 Task: Find connections with filter location Sarishābāri with filter topic #Managementwith filter profile language English with filter current company GeeksGod with filter school Sydenham Institute of Management Studies, Research and Entrepreneurship Education with filter industry IT Services and IT Consulting with filter service category Growth Marketing with filter keywords title Pharmacist
Action: Mouse moved to (627, 116)
Screenshot: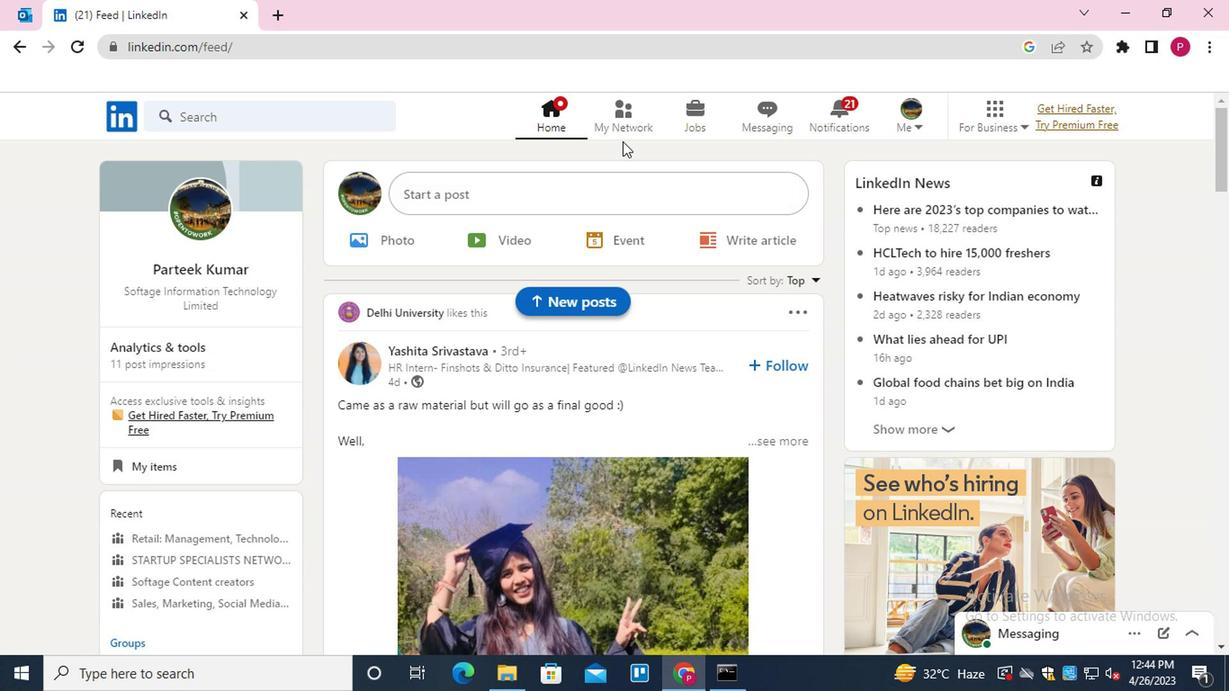 
Action: Mouse pressed left at (627, 116)
Screenshot: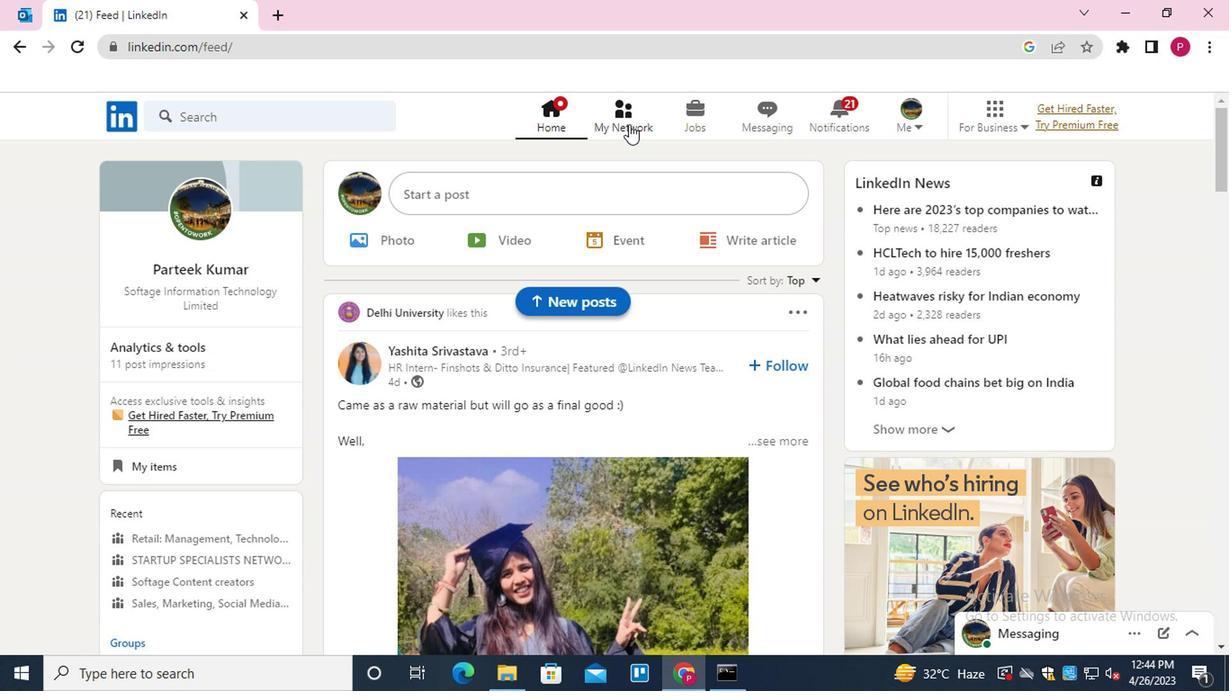 
Action: Mouse moved to (256, 221)
Screenshot: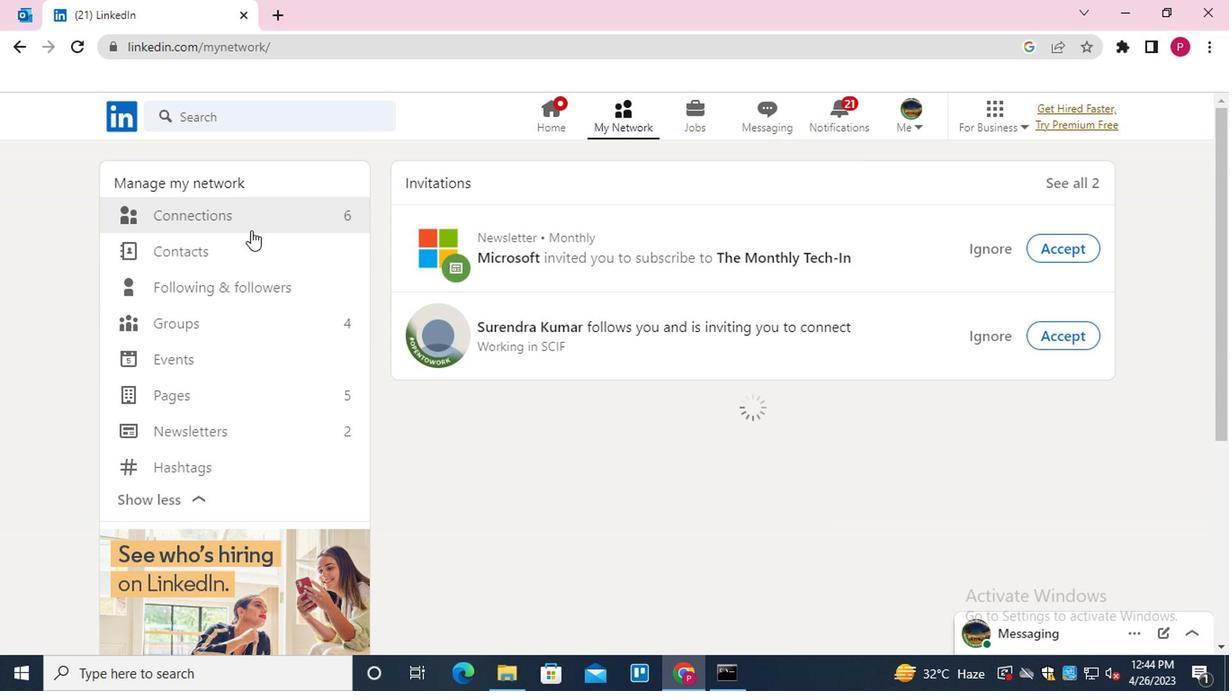 
Action: Mouse pressed left at (256, 221)
Screenshot: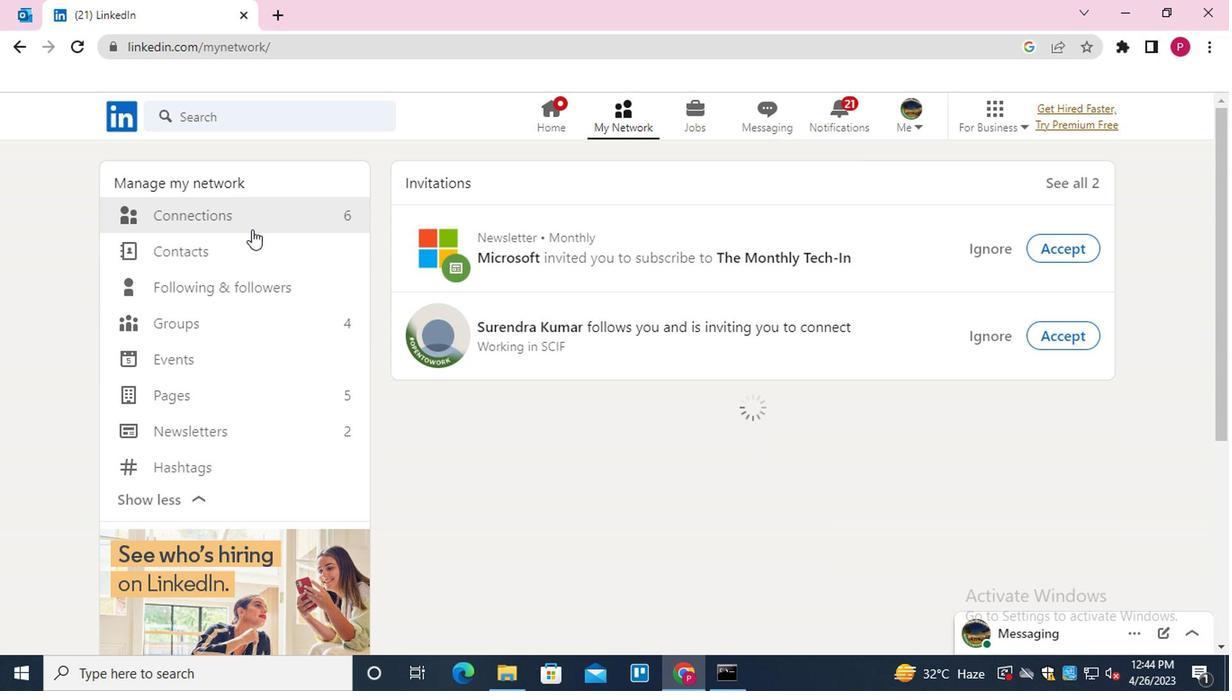 
Action: Mouse moved to (722, 215)
Screenshot: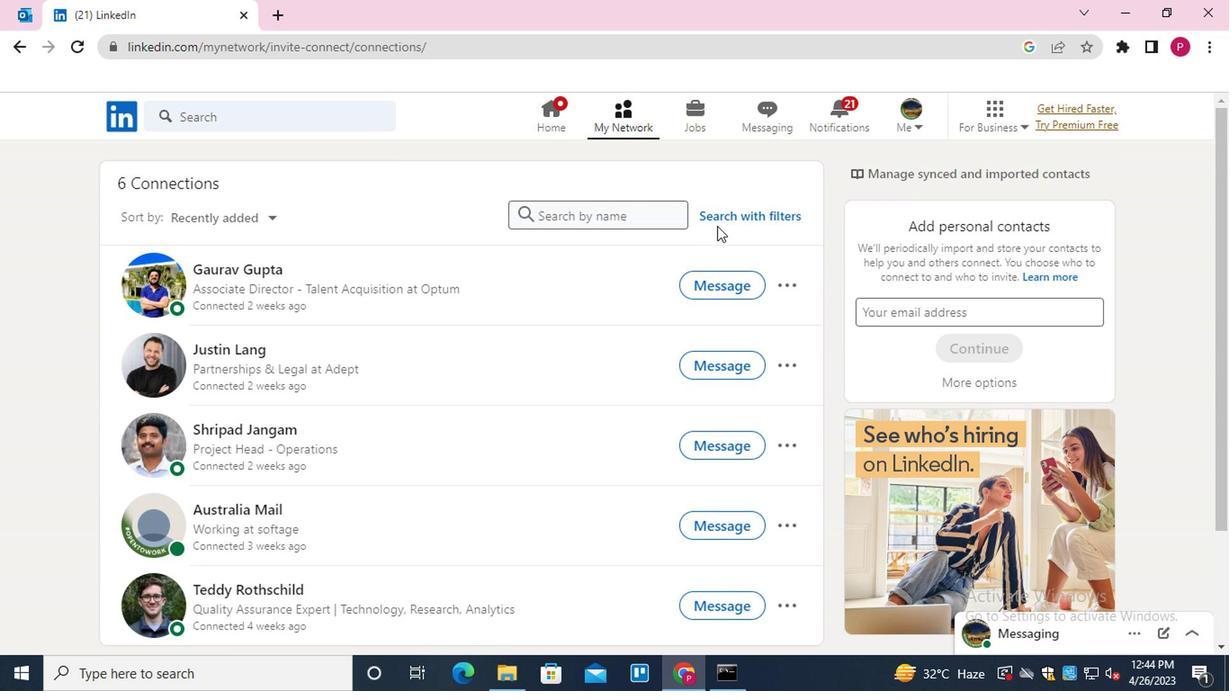
Action: Mouse pressed left at (722, 215)
Screenshot: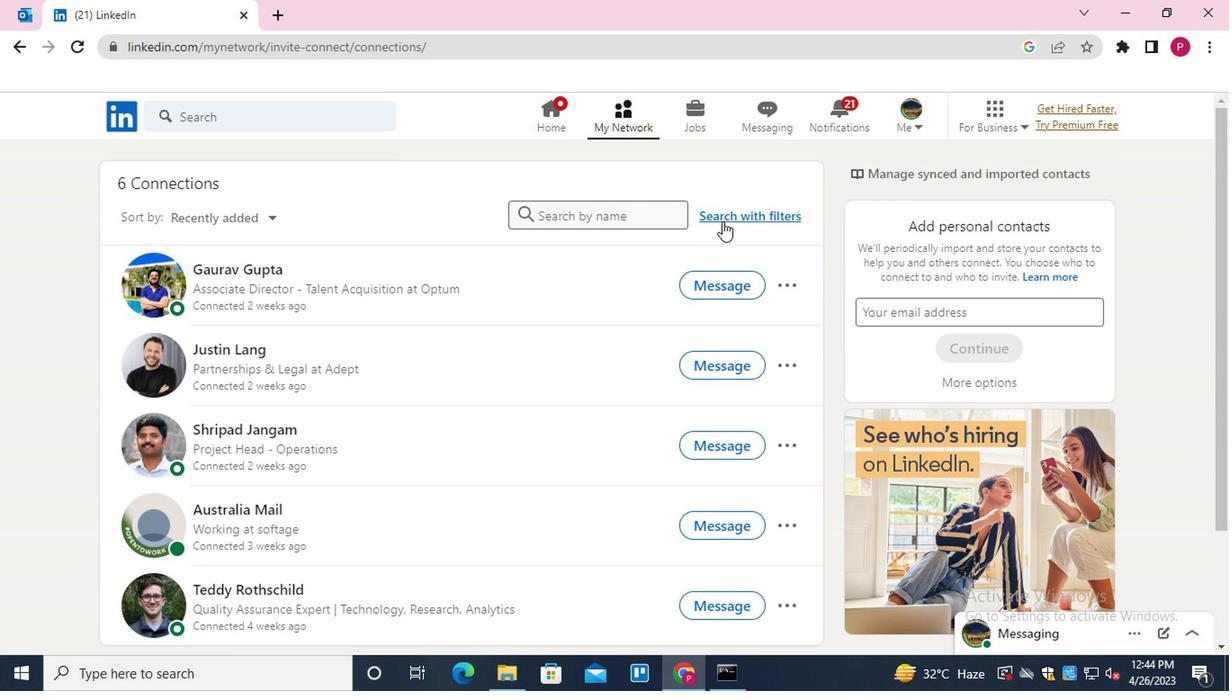 
Action: Mouse moved to (595, 159)
Screenshot: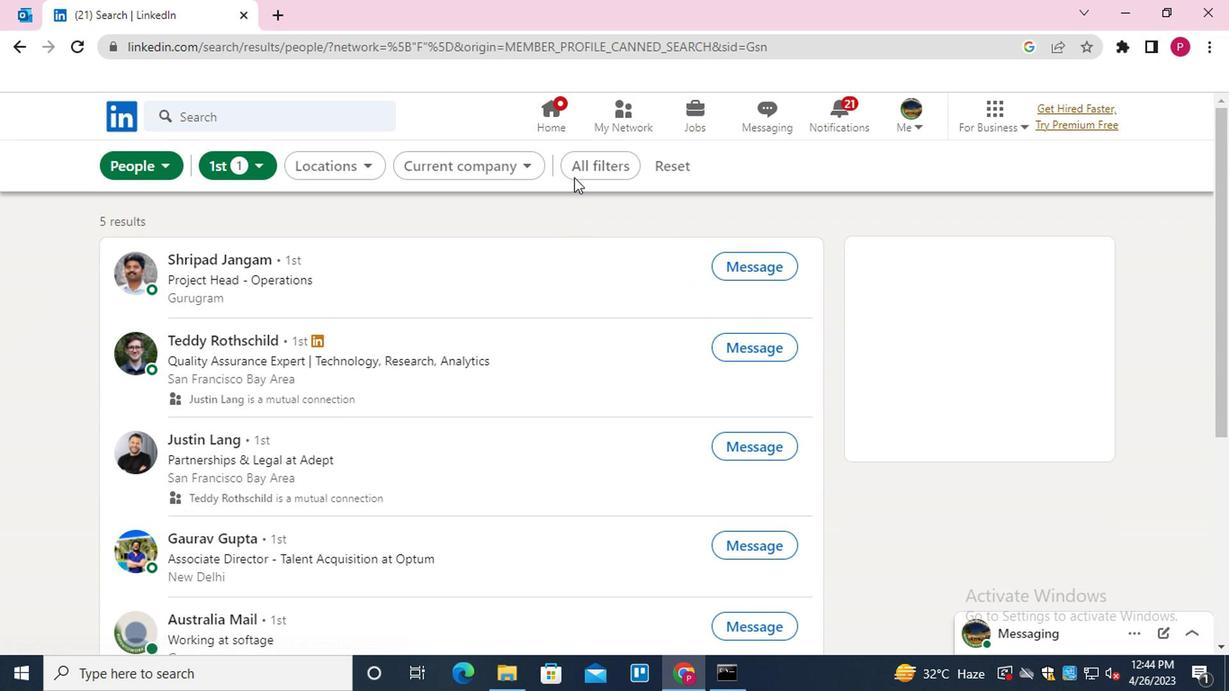 
Action: Mouse pressed left at (595, 159)
Screenshot: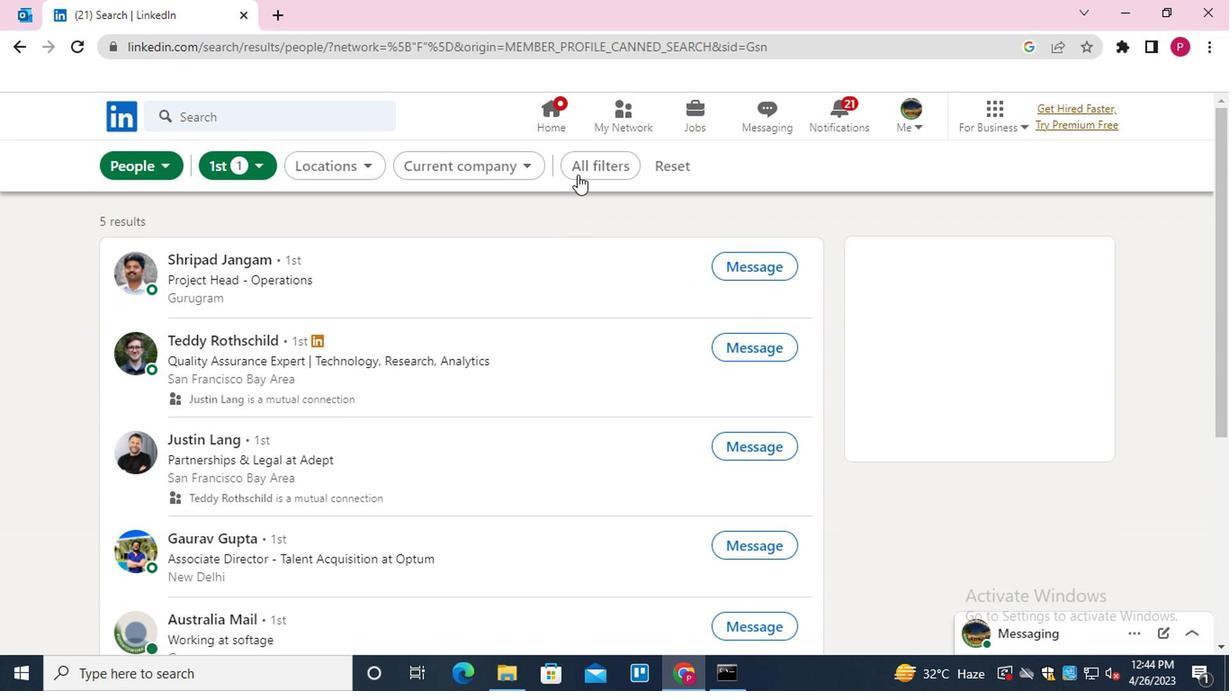 
Action: Mouse moved to (928, 361)
Screenshot: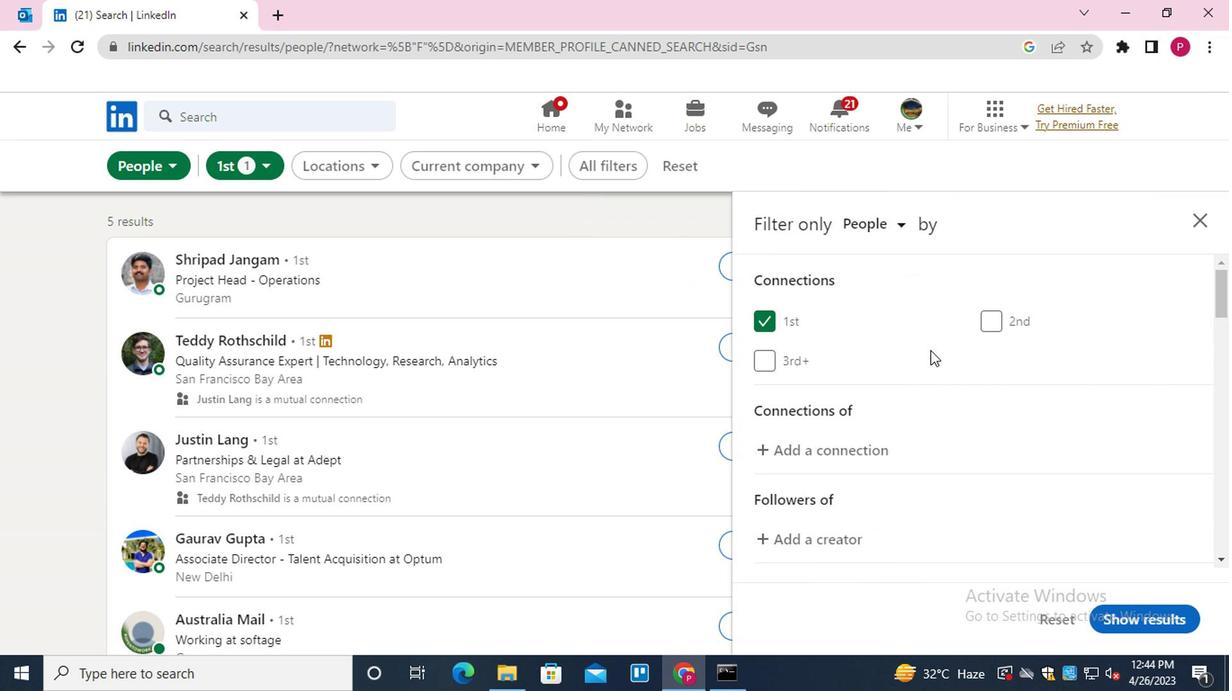 
Action: Mouse scrolled (928, 360) with delta (0, -1)
Screenshot: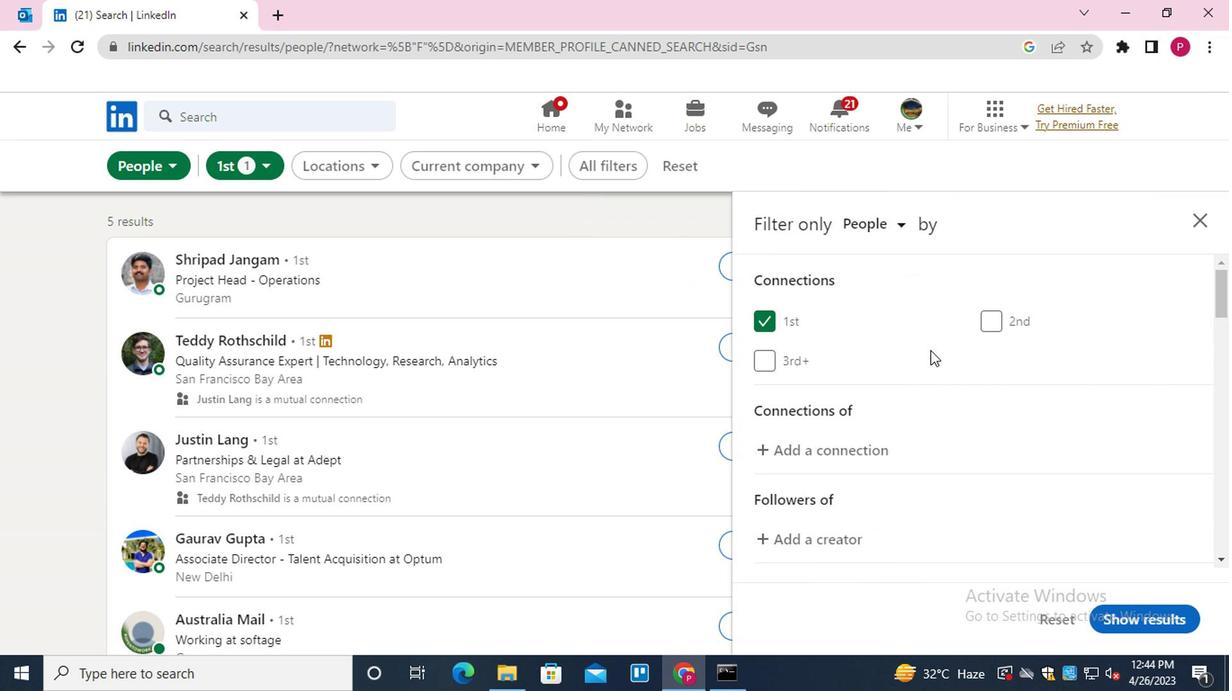 
Action: Mouse moved to (928, 366)
Screenshot: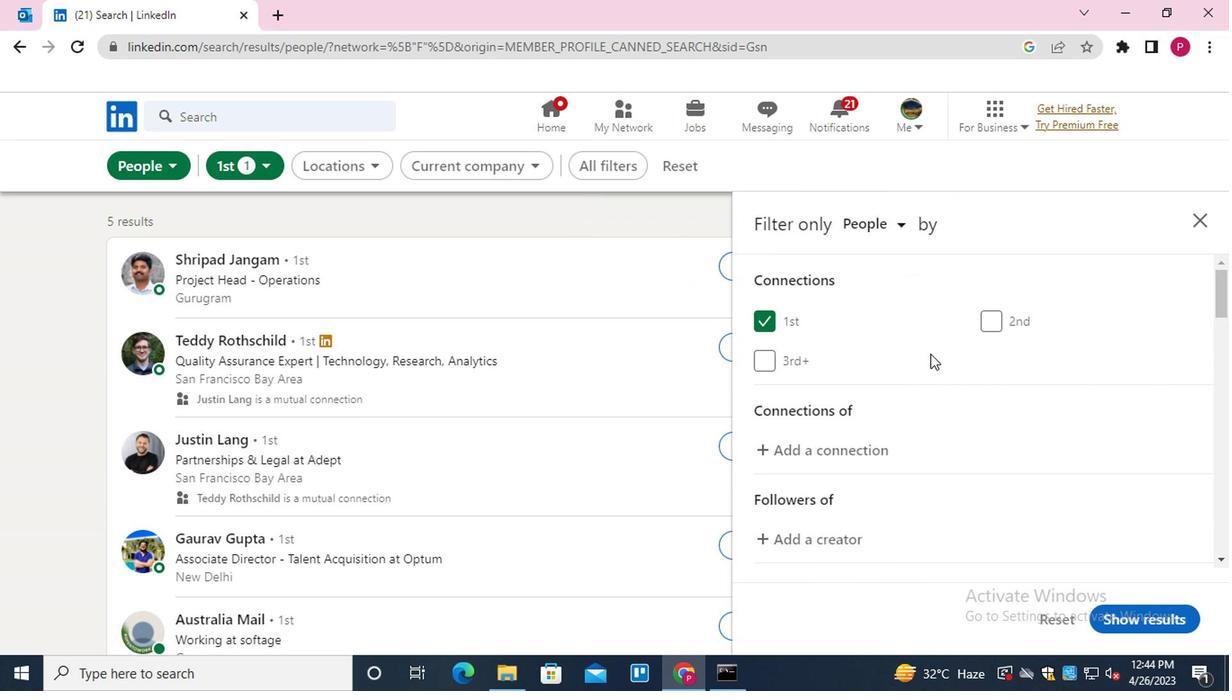 
Action: Mouse scrolled (928, 364) with delta (0, -1)
Screenshot: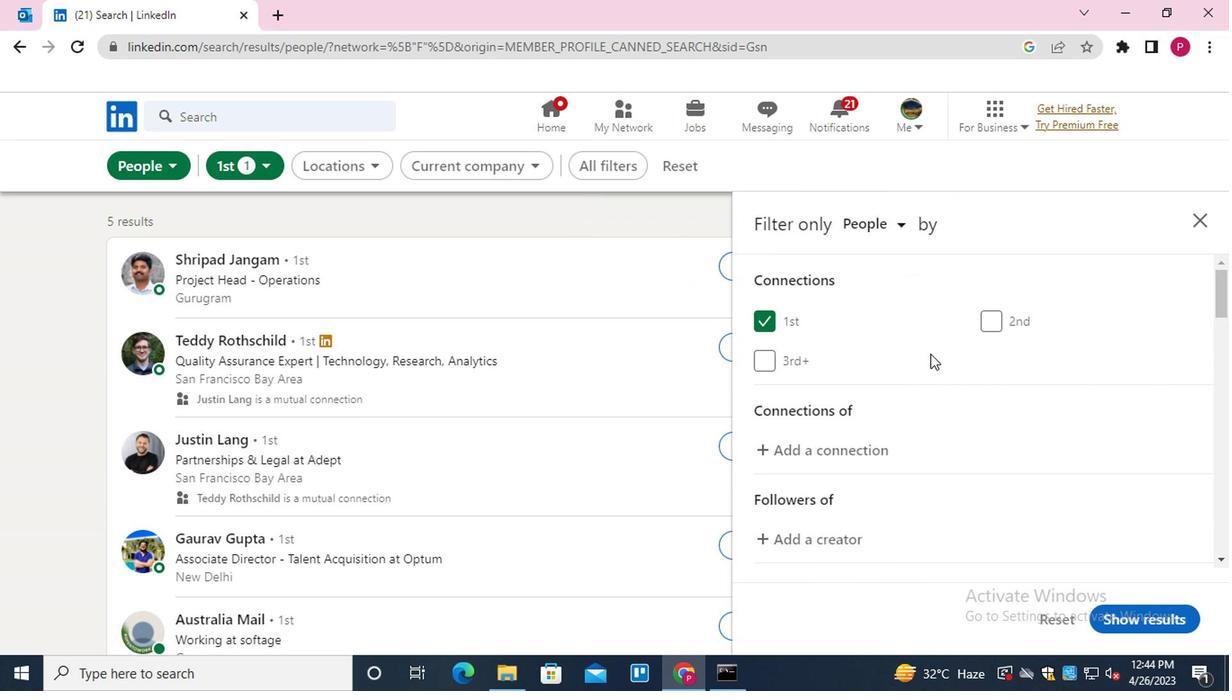 
Action: Mouse moved to (1044, 525)
Screenshot: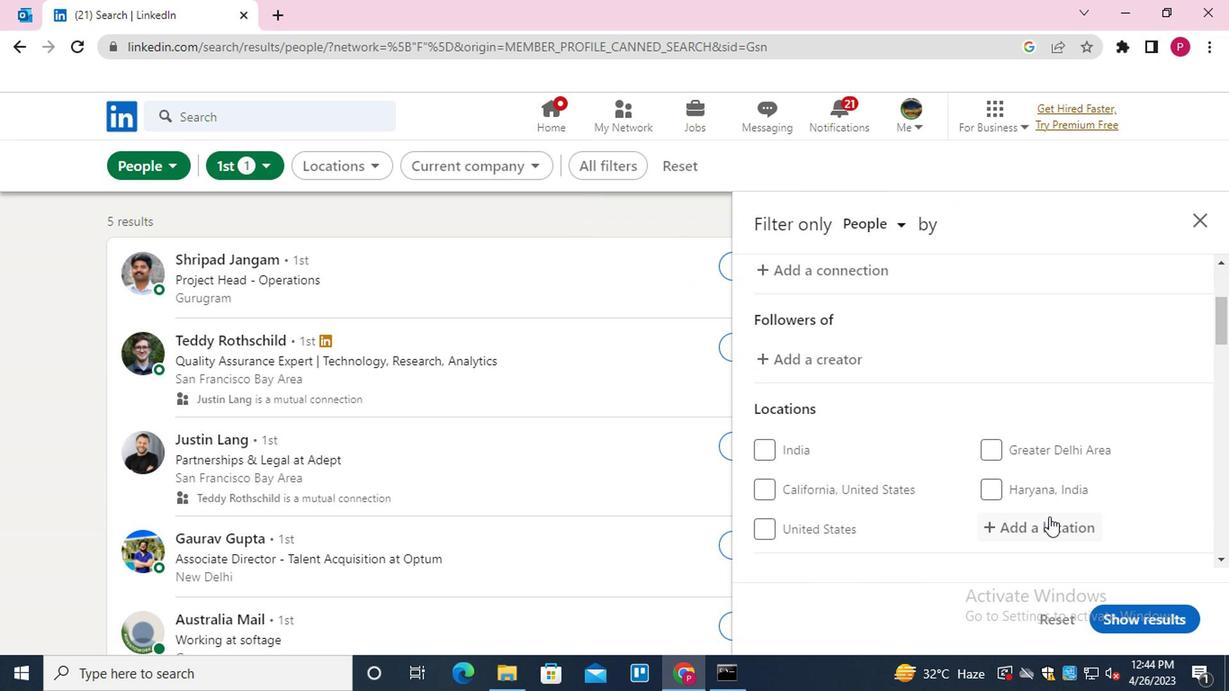 
Action: Mouse pressed left at (1044, 525)
Screenshot: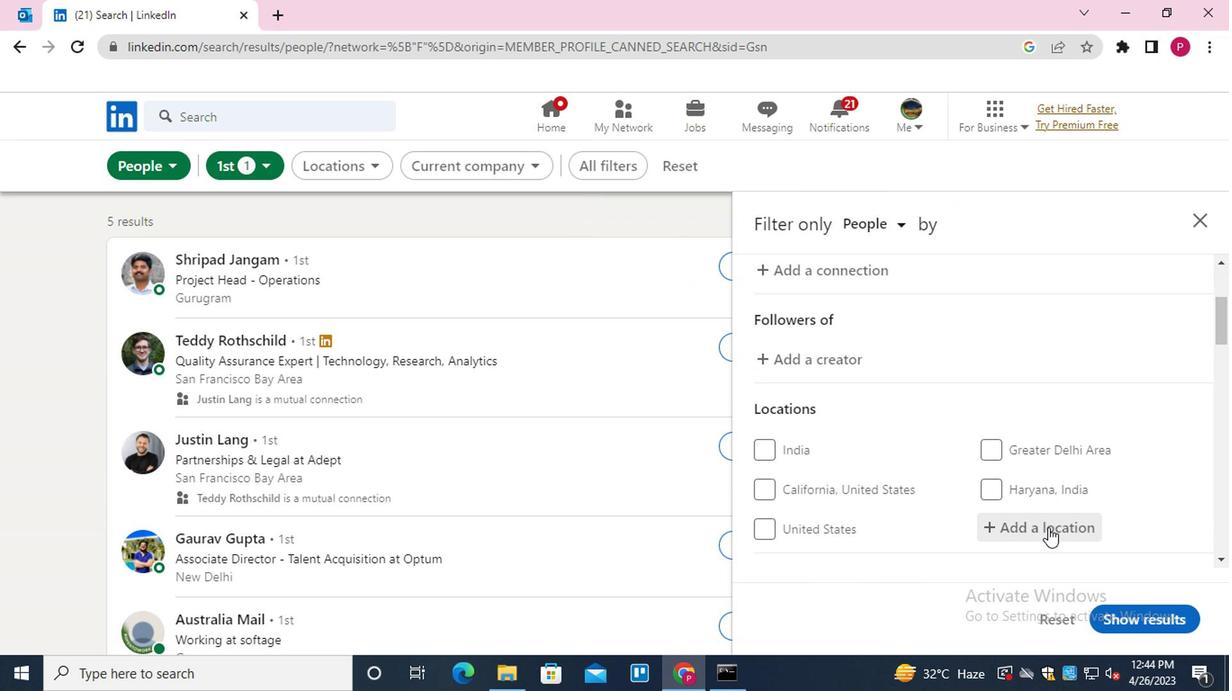 
Action: Key pressed <Key.shift>SARISHABARI
Screenshot: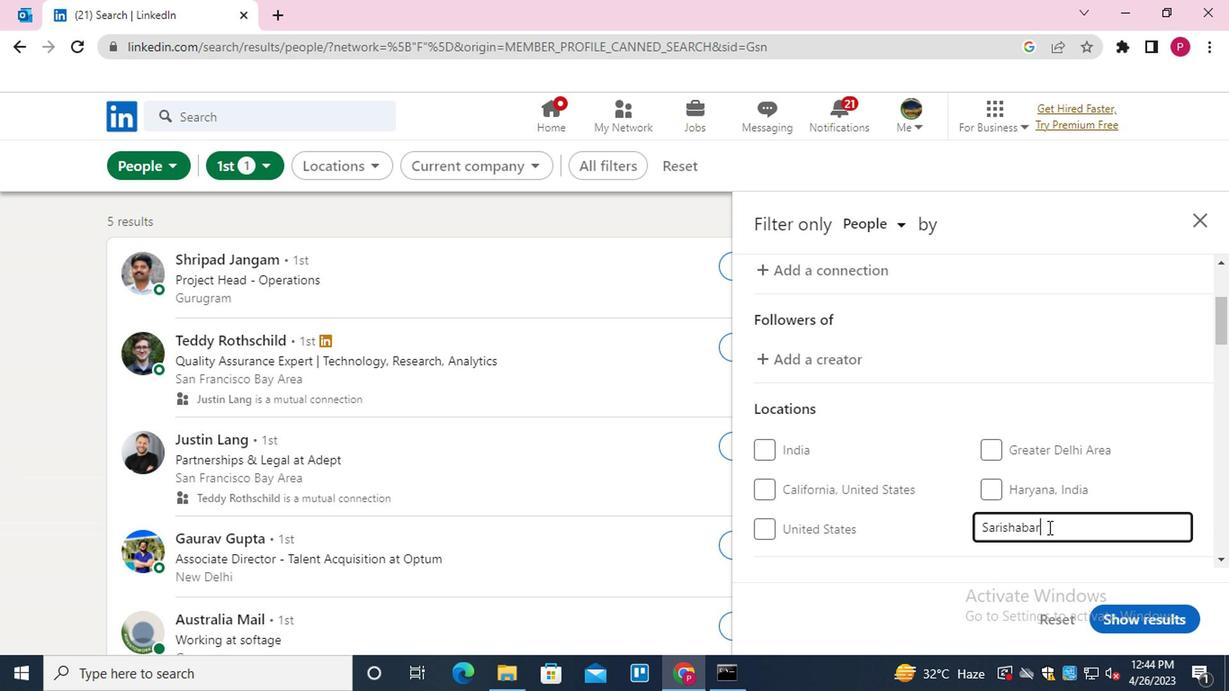 
Action: Mouse moved to (1071, 477)
Screenshot: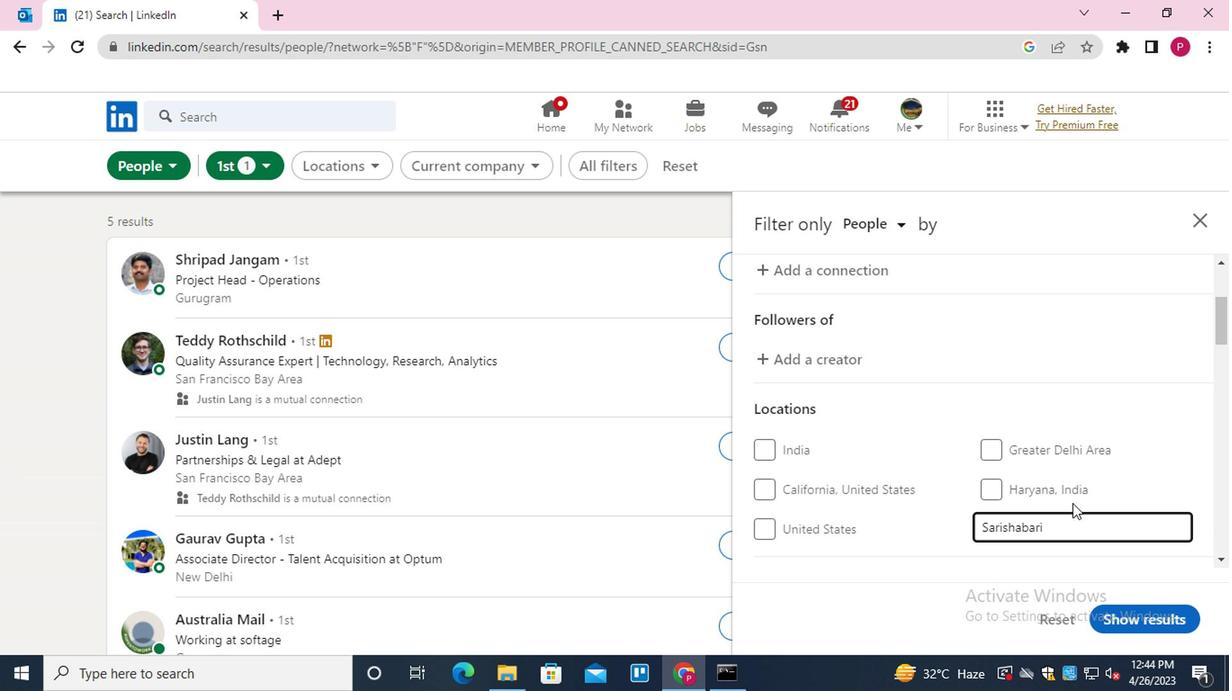 
Action: Mouse scrolled (1071, 476) with delta (0, 0)
Screenshot: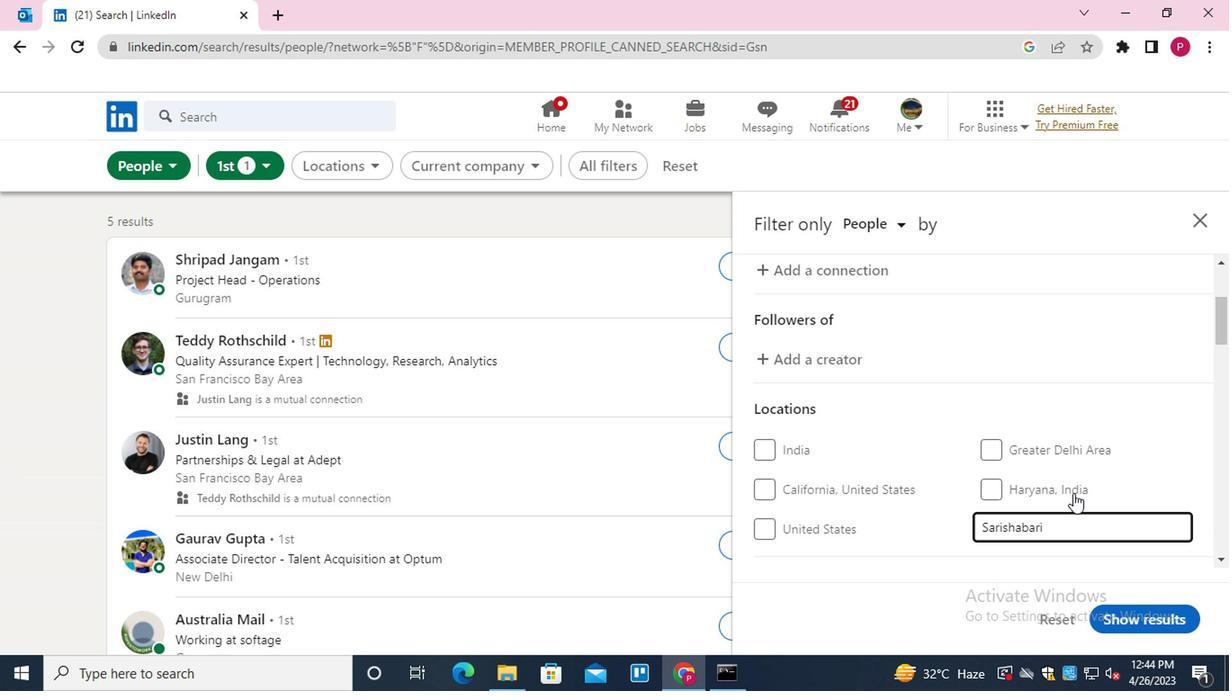 
Action: Mouse scrolled (1071, 476) with delta (0, 0)
Screenshot: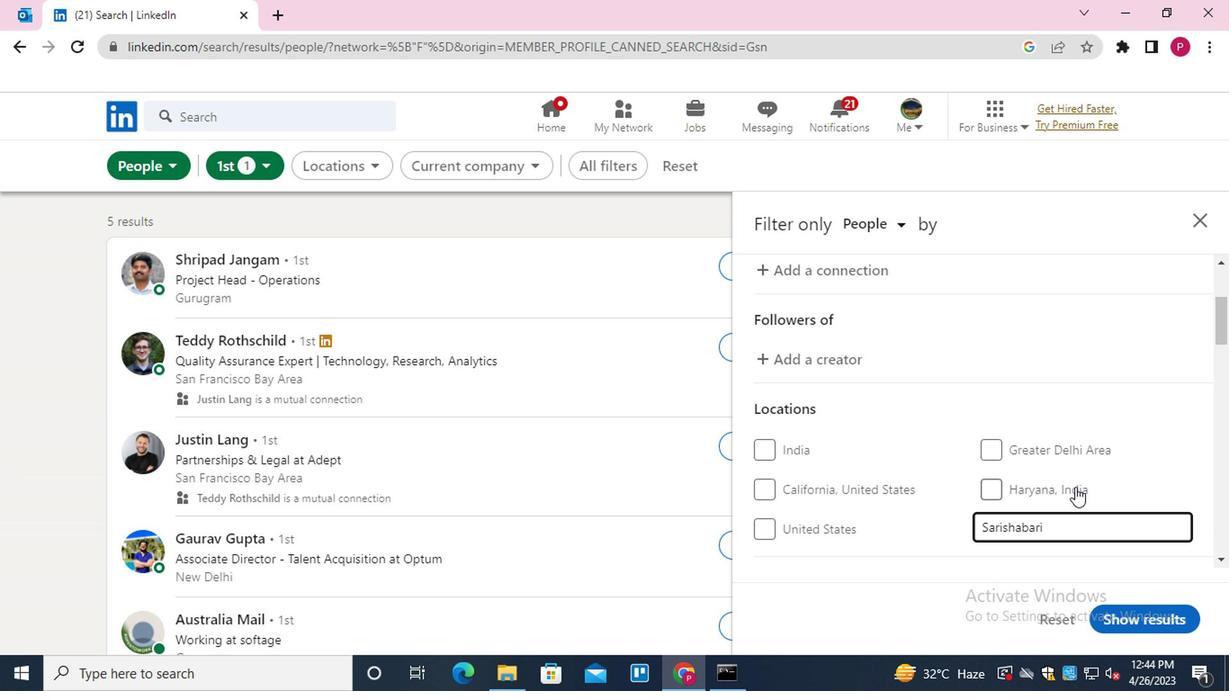 
Action: Mouse moved to (861, 441)
Screenshot: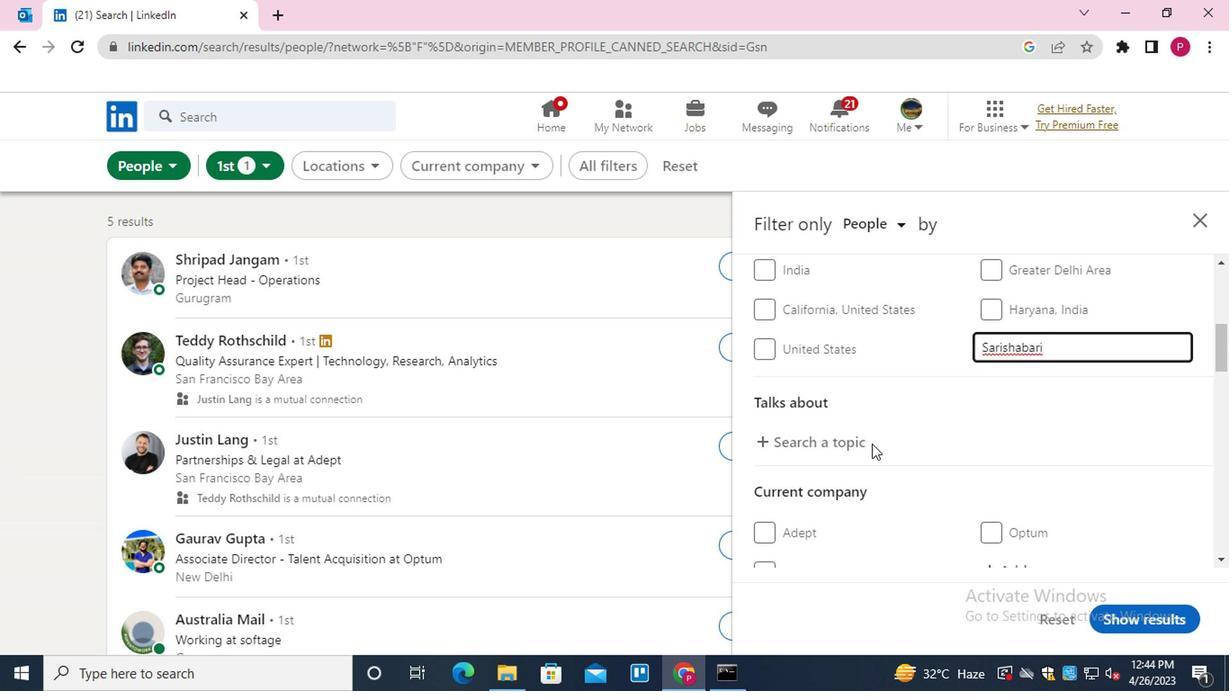 
Action: Mouse pressed left at (861, 441)
Screenshot: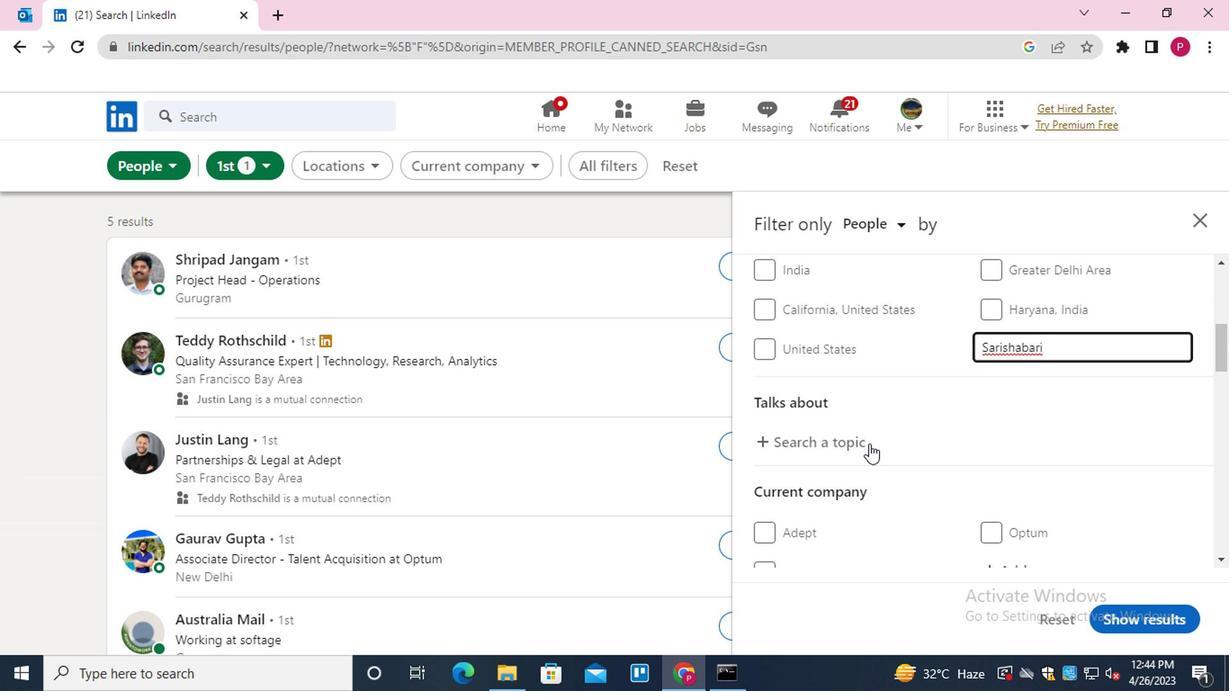 
Action: Key pressed MANAGEMENT<Key.down><Key.enter><Key.left><Key.right><Key.backspace><Key.down><Key.enter>
Screenshot: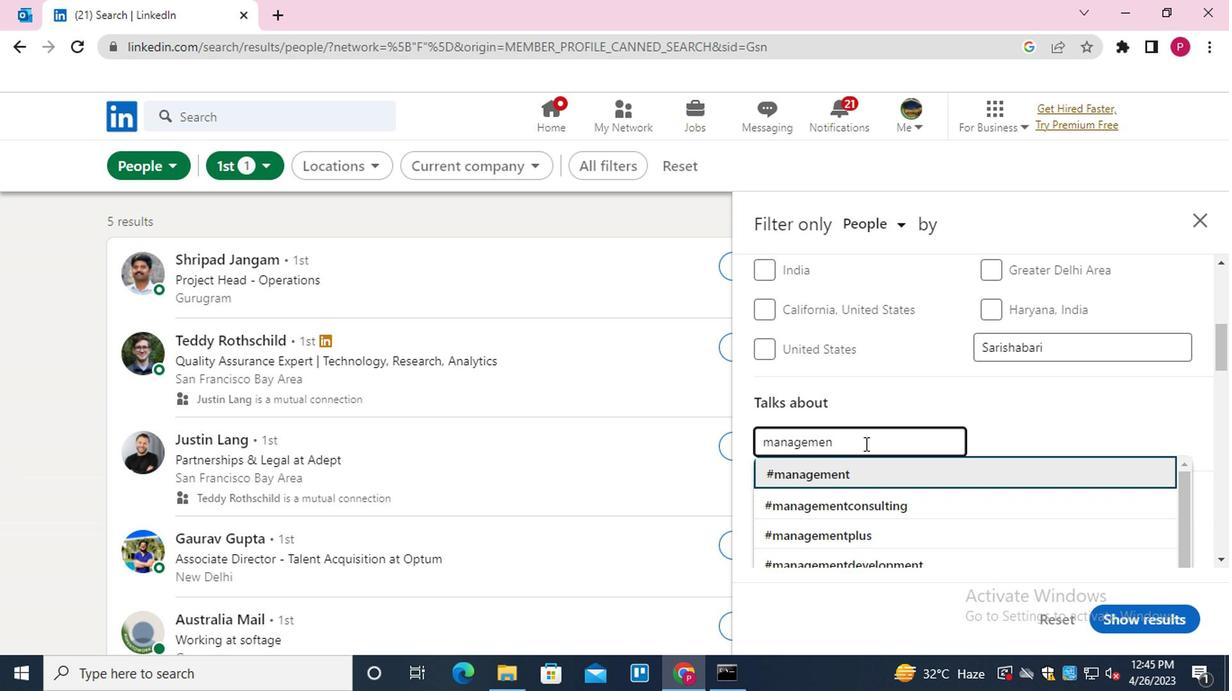 
Action: Mouse scrolled (861, 441) with delta (0, 0)
Screenshot: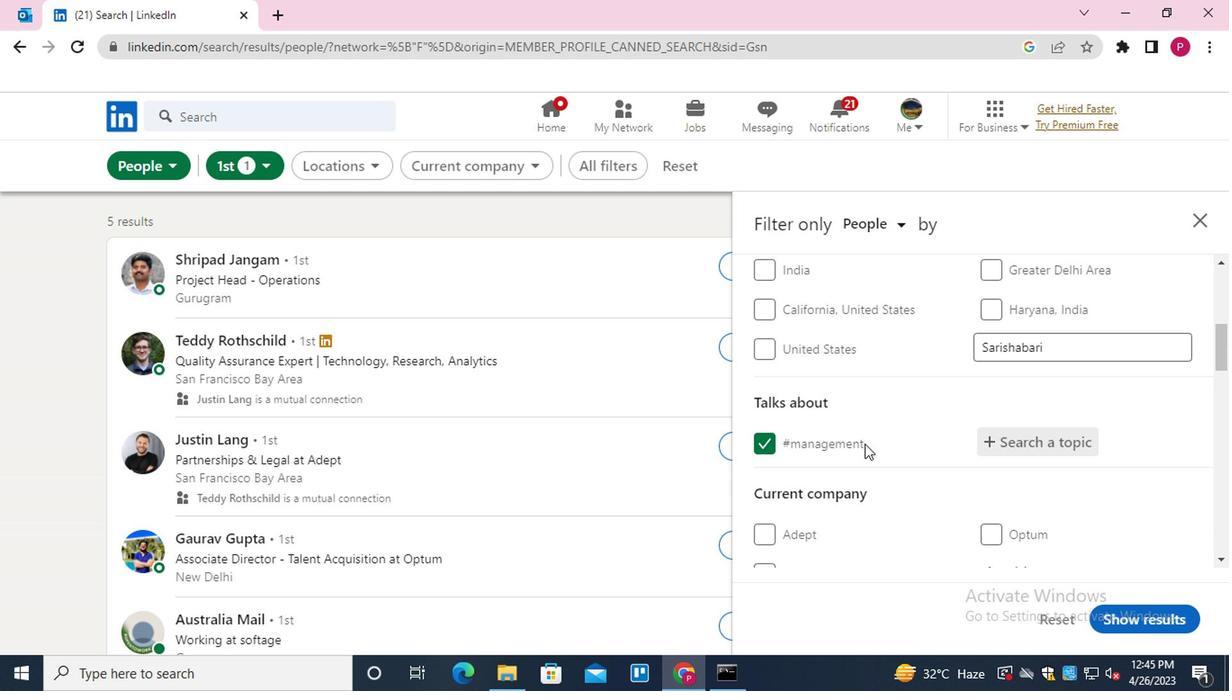 
Action: Mouse scrolled (861, 441) with delta (0, 0)
Screenshot: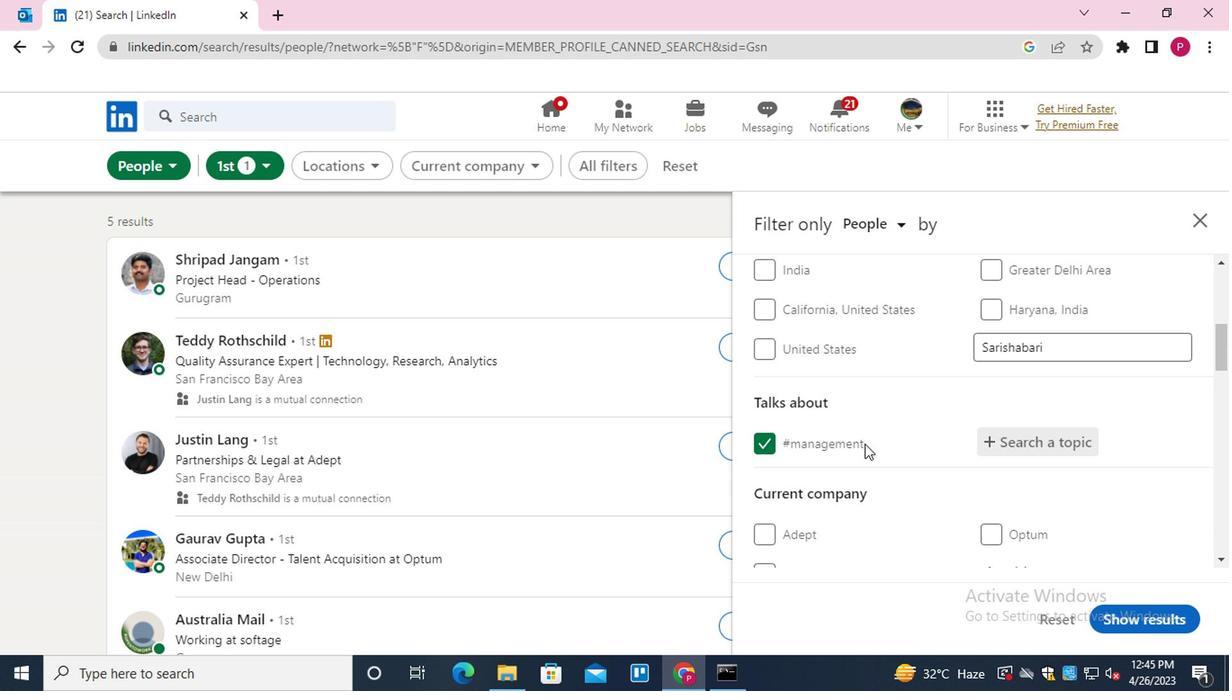 
Action: Mouse scrolled (861, 441) with delta (0, 0)
Screenshot: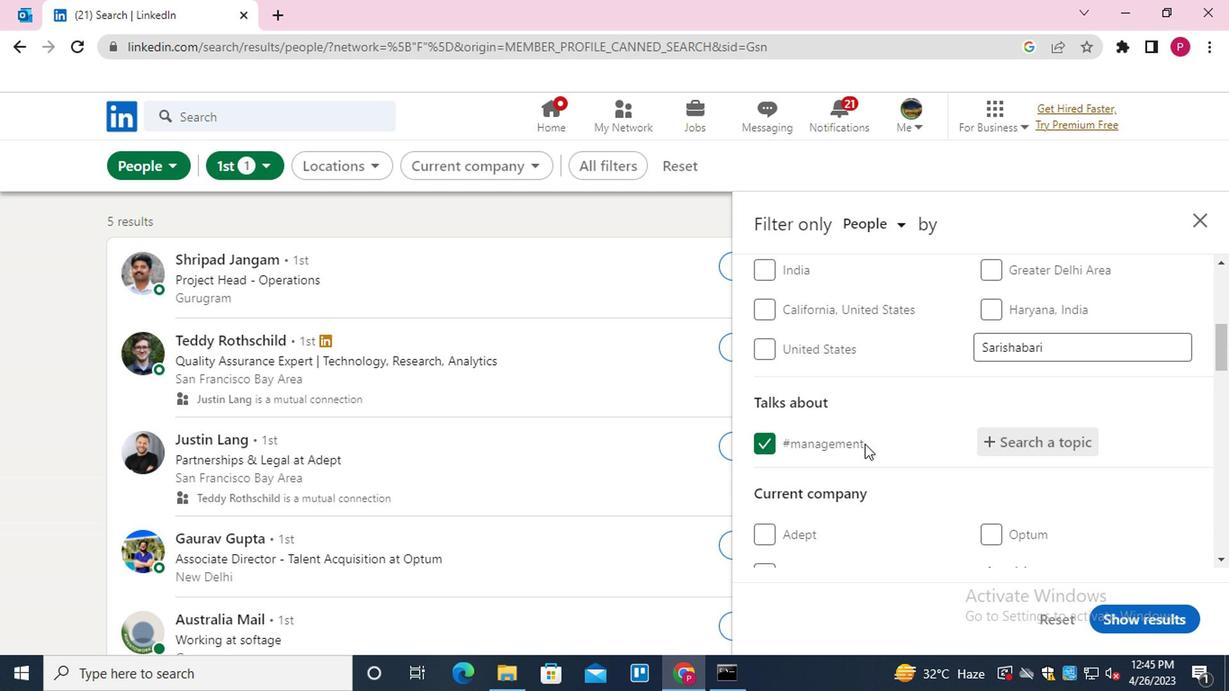
Action: Mouse moved to (1022, 298)
Screenshot: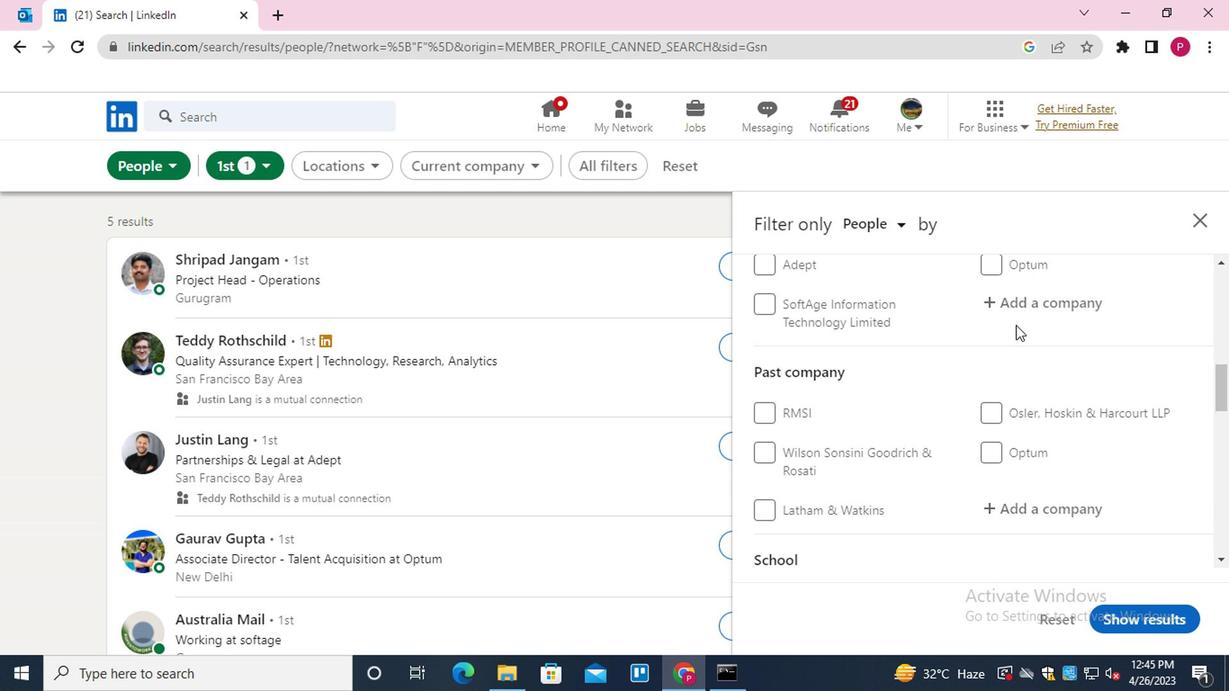 
Action: Mouse pressed left at (1022, 298)
Screenshot: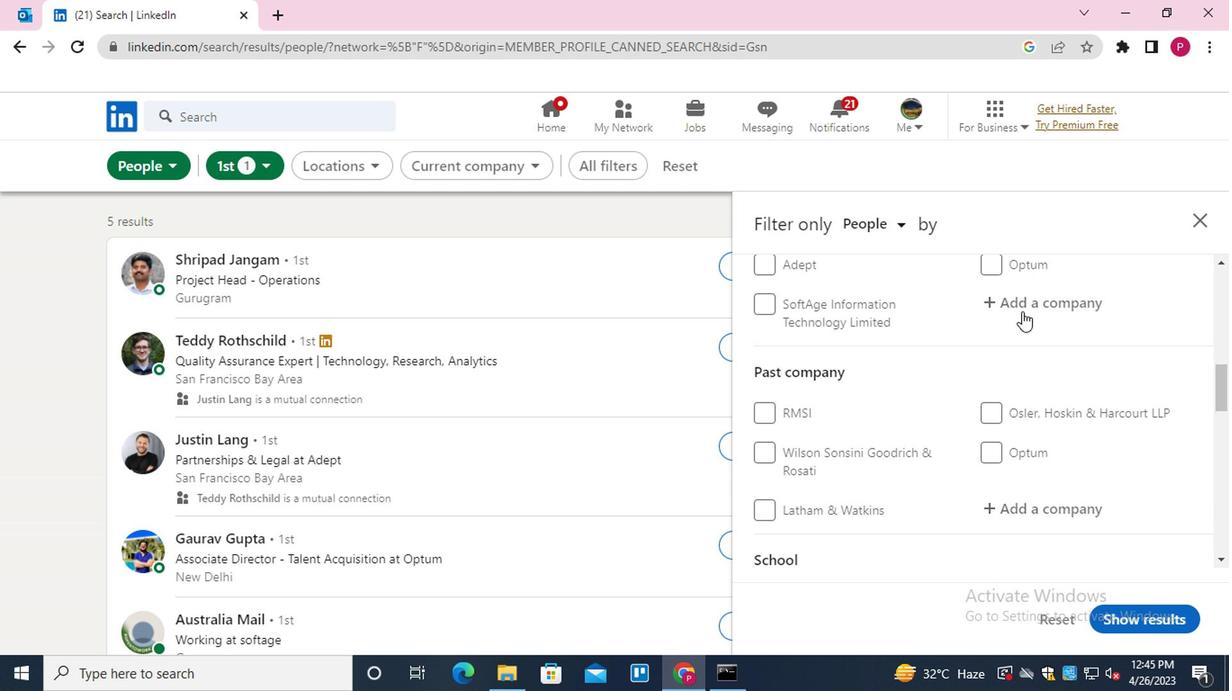 
Action: Key pressed <Key.shift><Key.shift><Key.shift><Key.shift><Key.shift>GEEKS<Key.down><Key.down><Key.down><Key.down><Key.down><Key.down><Key.down><Key.down><Key.down><Key.down><Key.down><Key.down><Key.down><Key.down><Key.down>GOD<Key.enter>
Screenshot: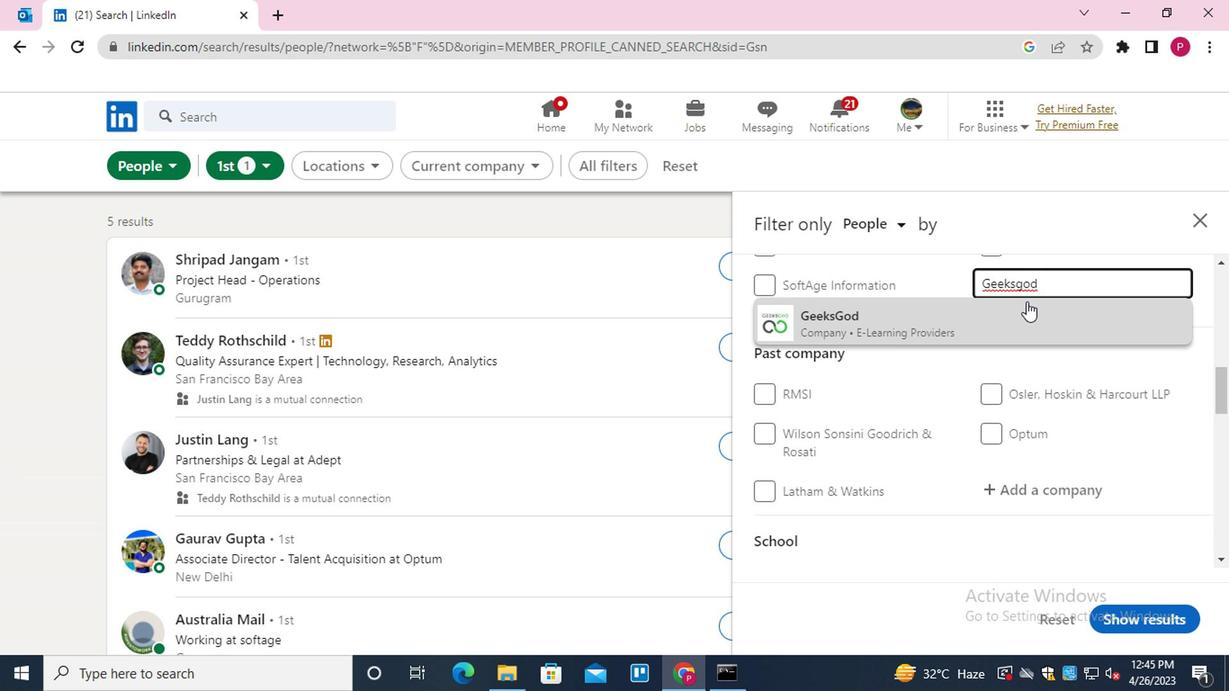 
Action: Mouse moved to (1040, 281)
Screenshot: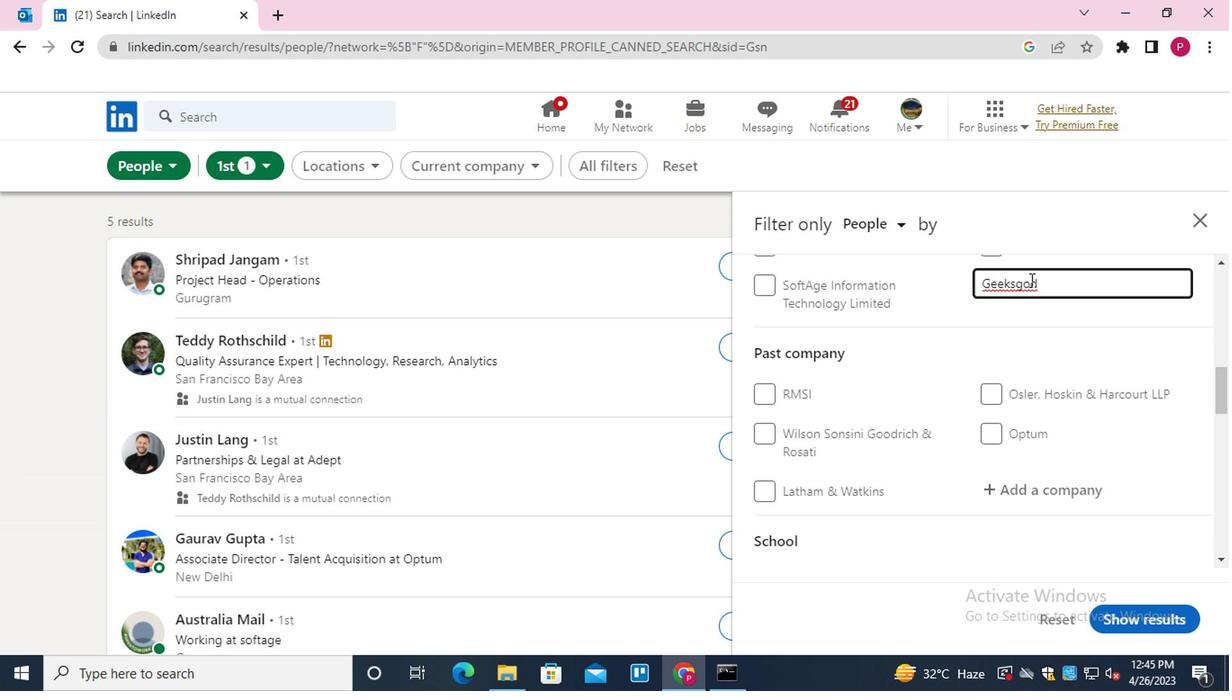 
Action: Mouse pressed left at (1040, 281)
Screenshot: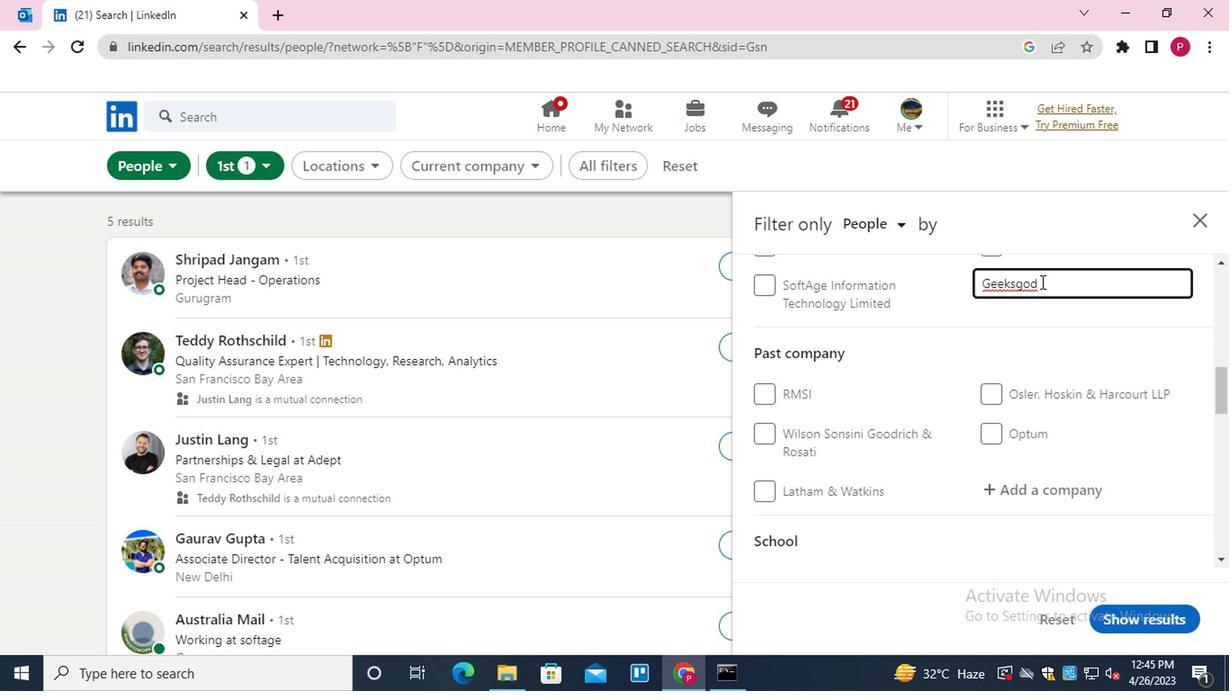 
Action: Key pressed <Key.backspace><Key.down><Key.enter>
Screenshot: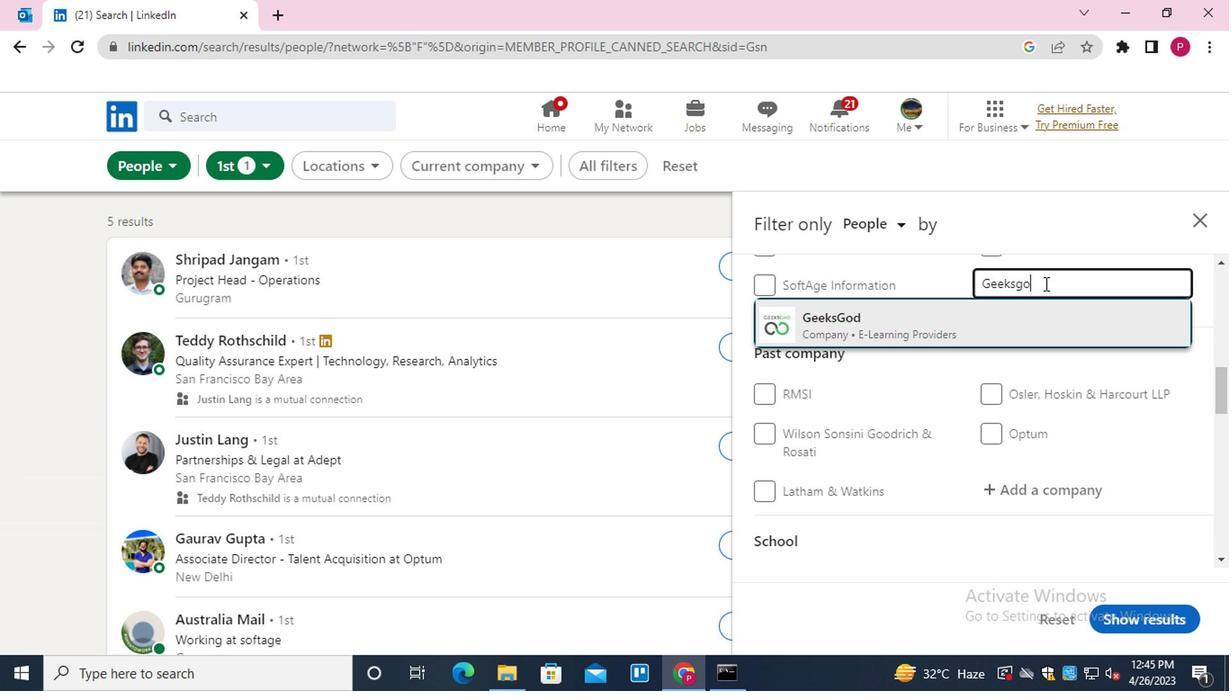 
Action: Mouse moved to (818, 405)
Screenshot: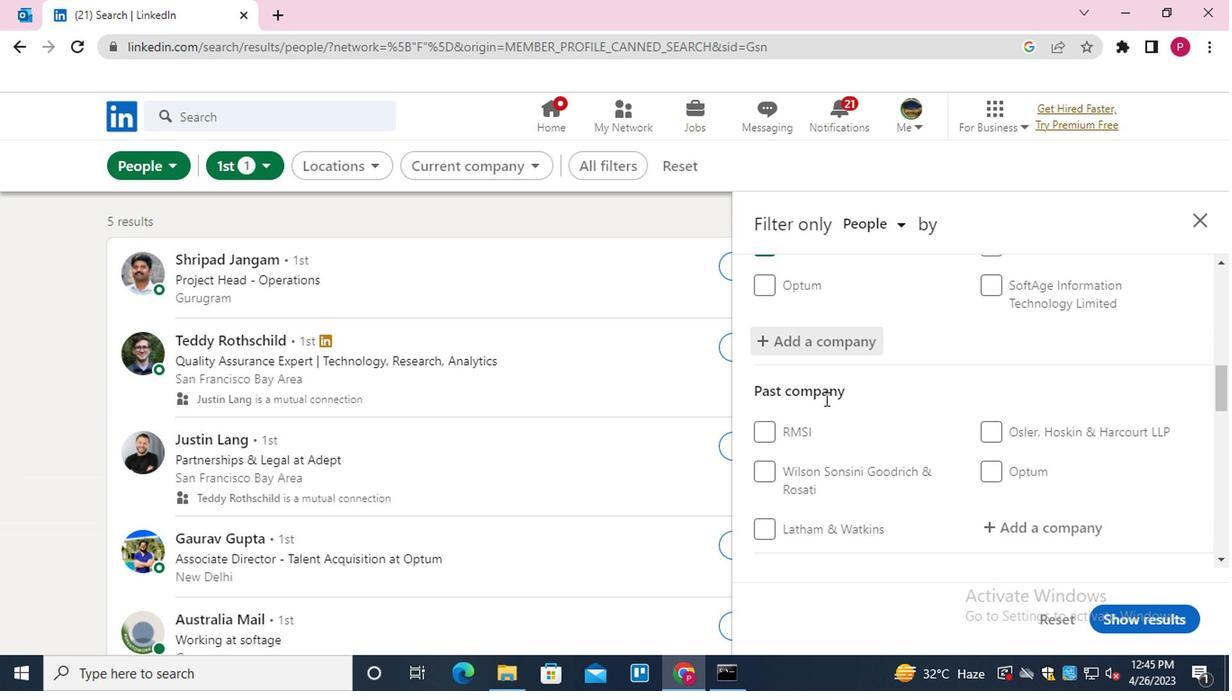 
Action: Mouse scrolled (818, 404) with delta (0, -1)
Screenshot: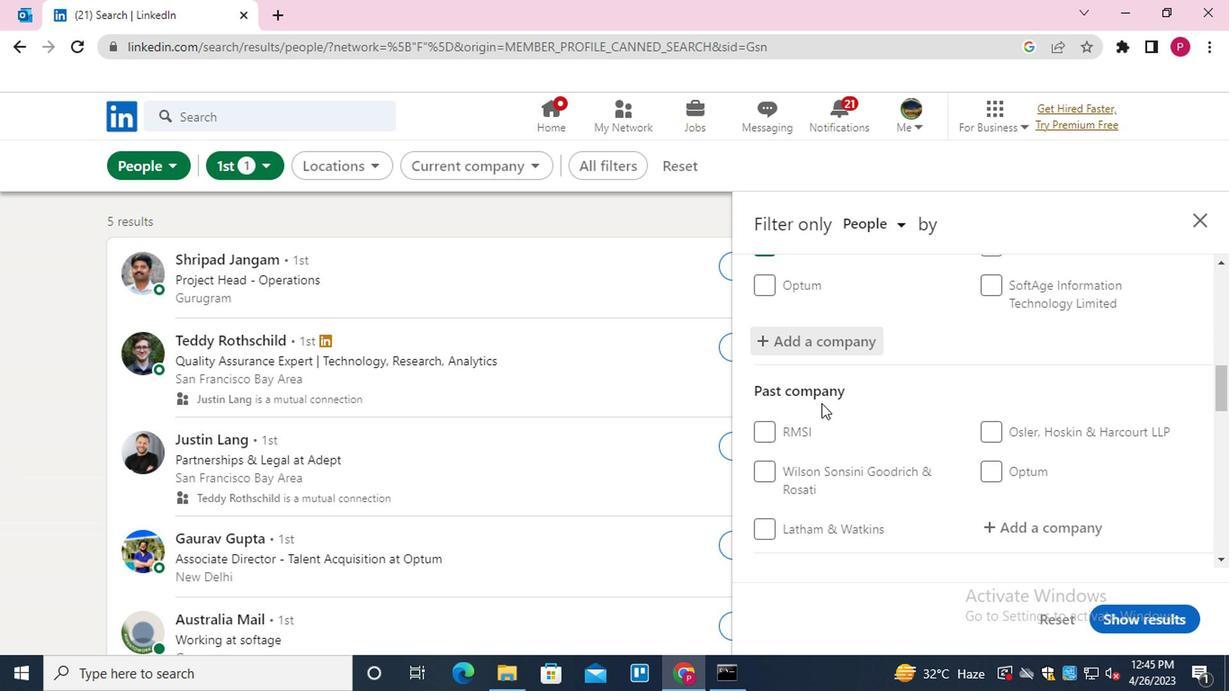 
Action: Mouse moved to (818, 410)
Screenshot: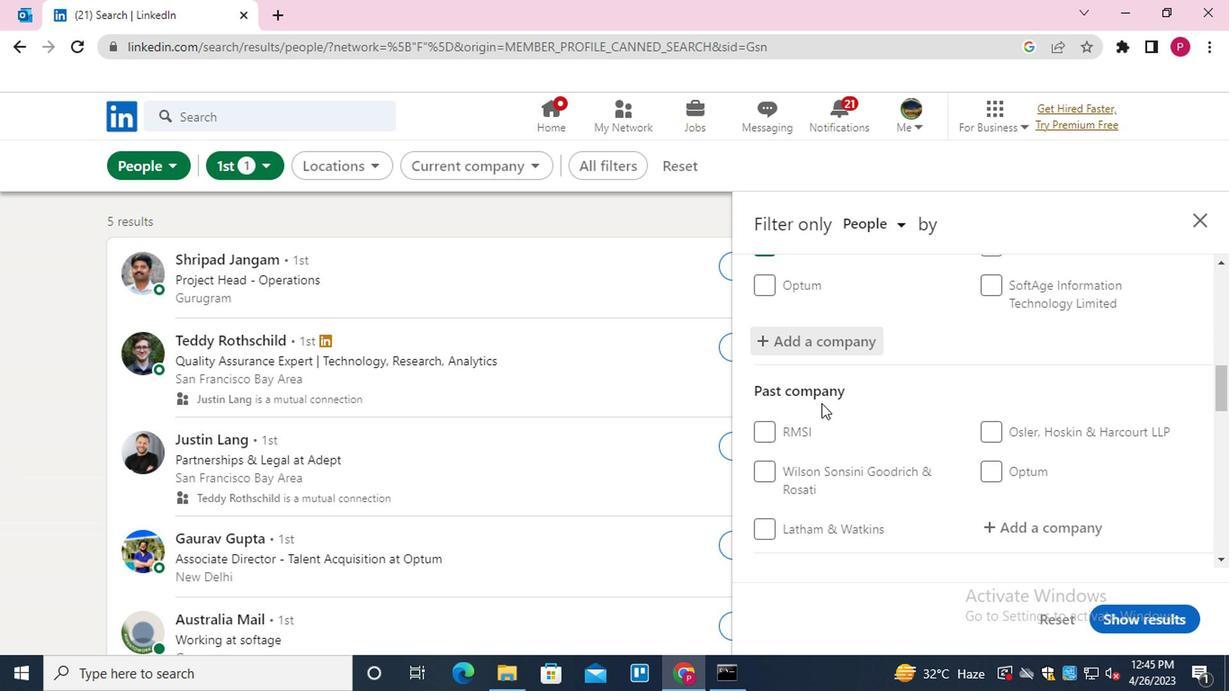
Action: Mouse scrolled (818, 409) with delta (0, -1)
Screenshot: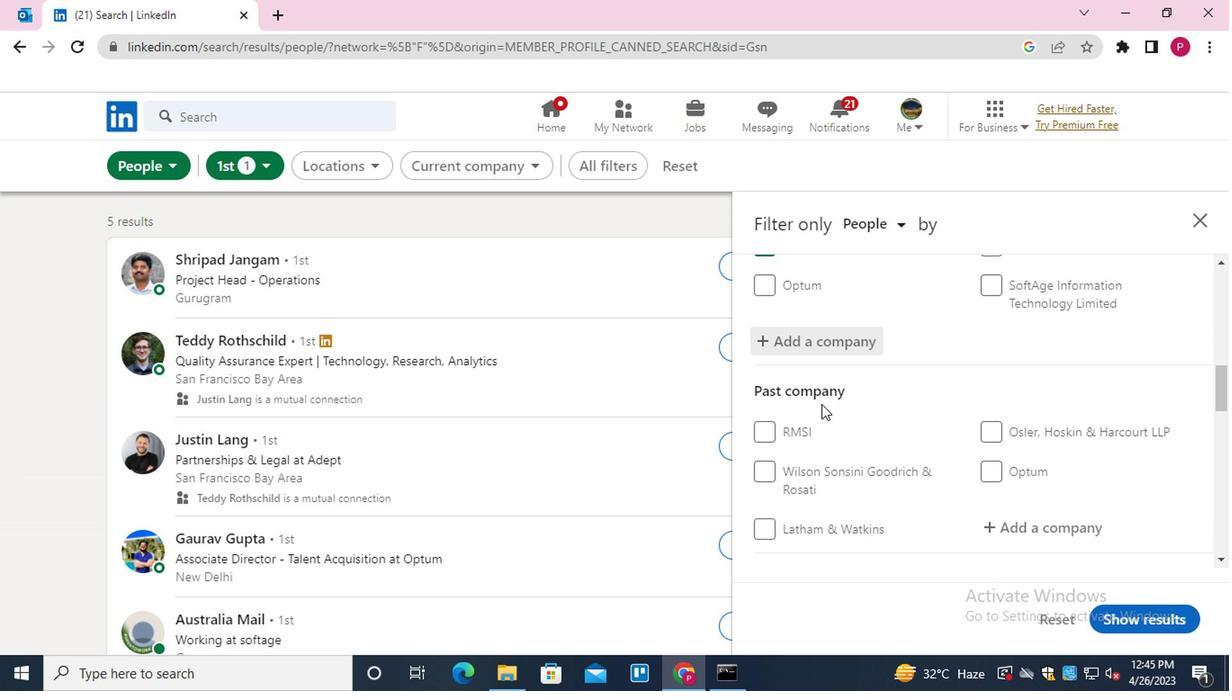 
Action: Mouse moved to (844, 411)
Screenshot: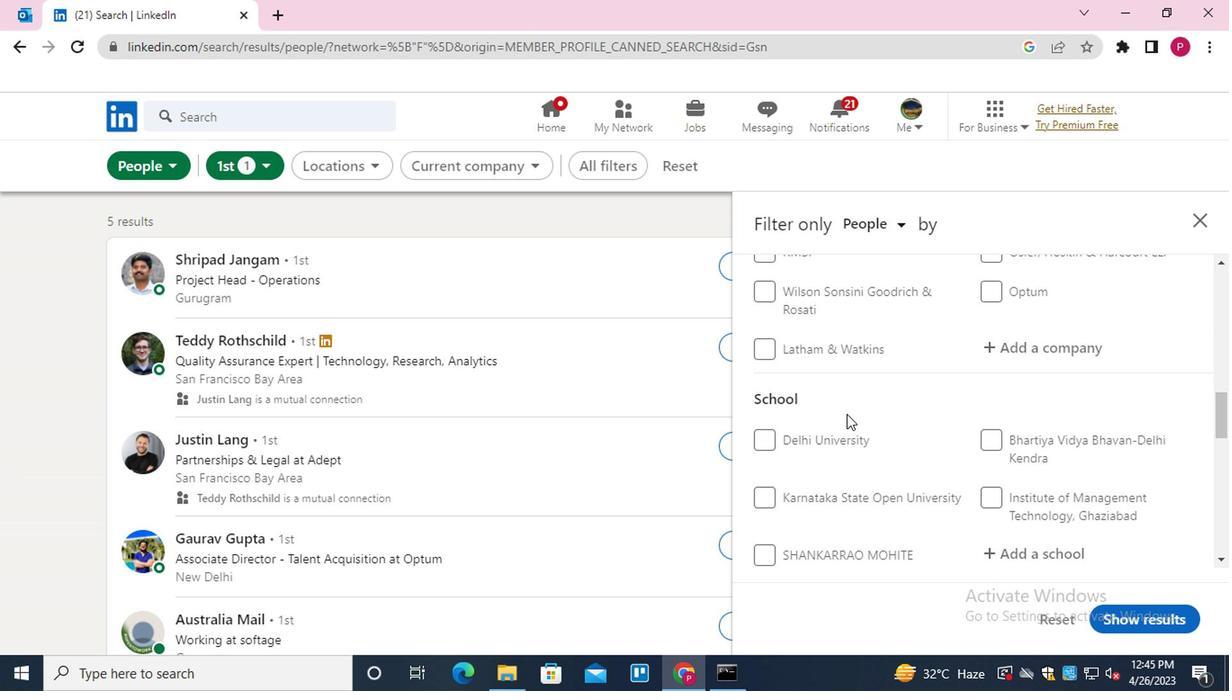 
Action: Mouse scrolled (844, 410) with delta (0, 0)
Screenshot: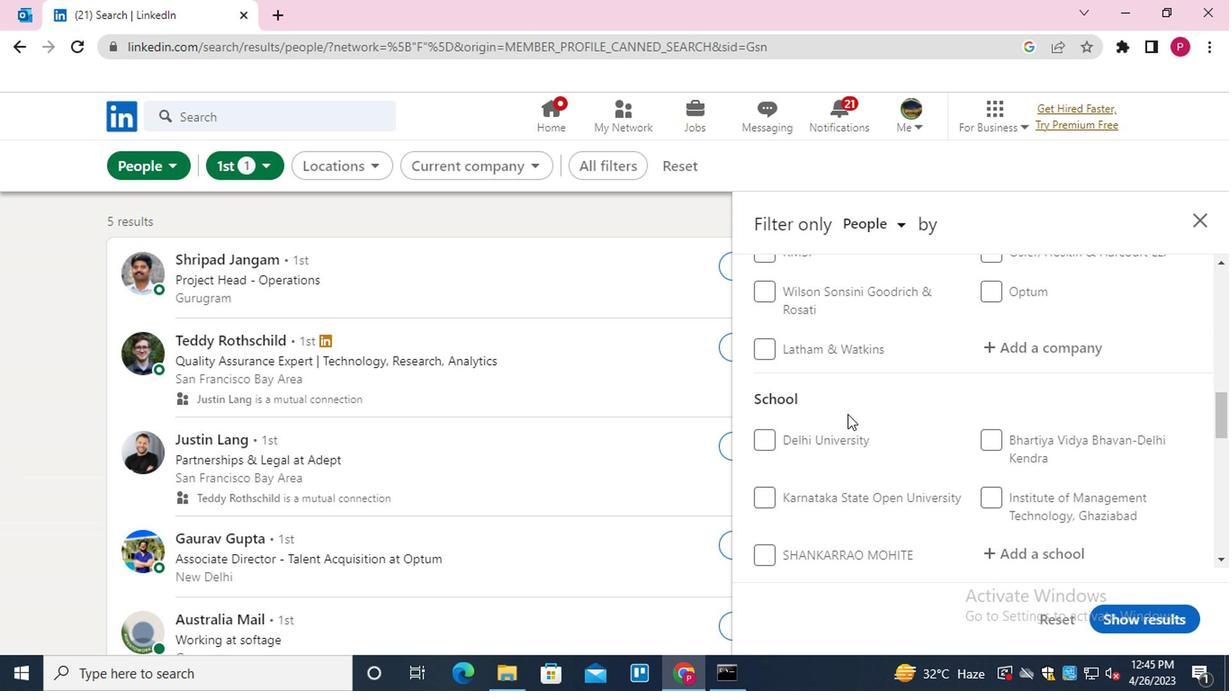 
Action: Mouse scrolled (844, 410) with delta (0, 0)
Screenshot: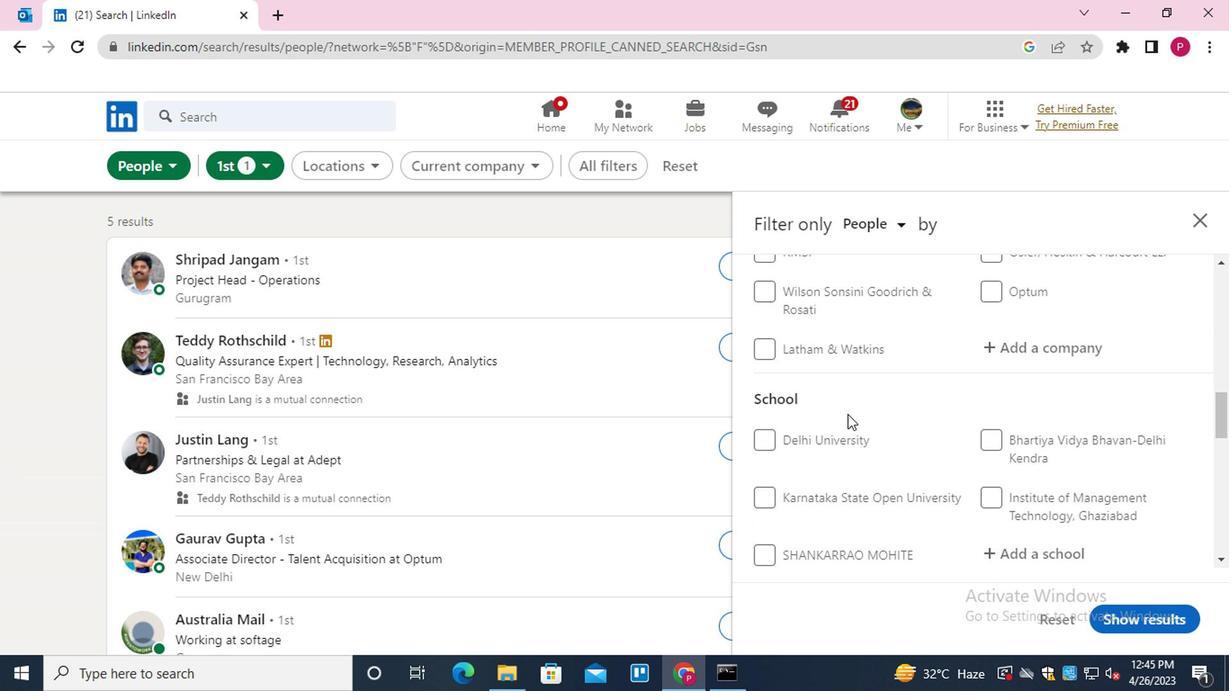 
Action: Mouse scrolled (844, 410) with delta (0, 0)
Screenshot: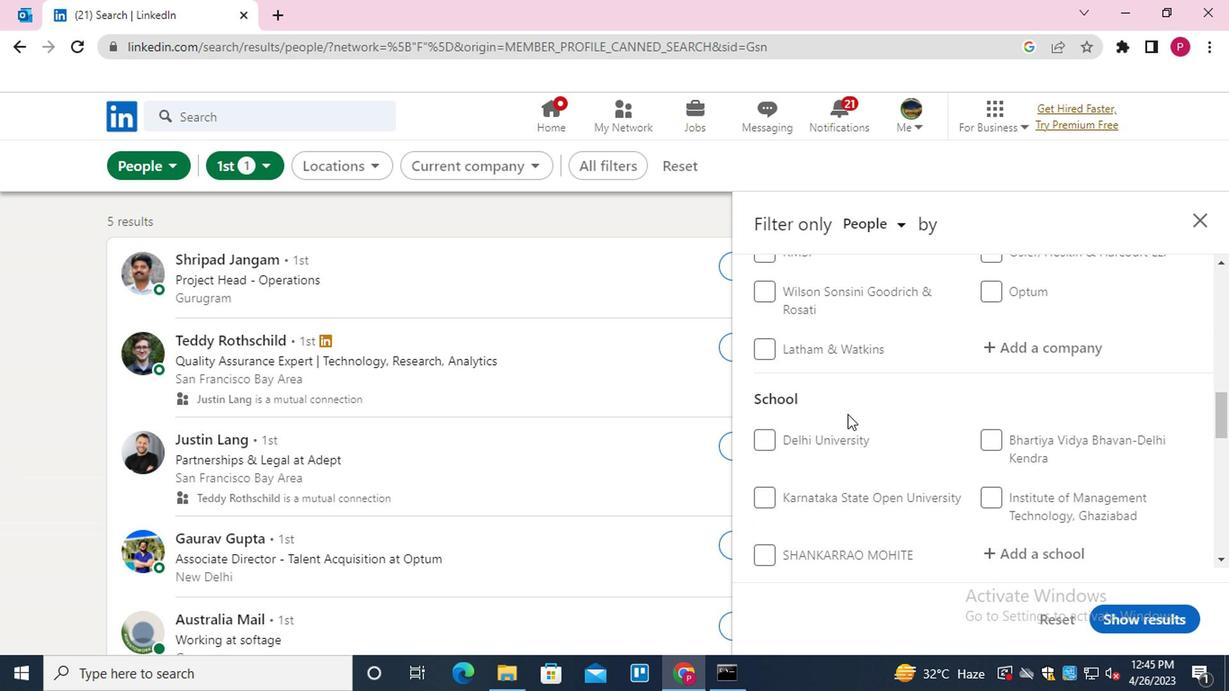 
Action: Mouse moved to (1013, 284)
Screenshot: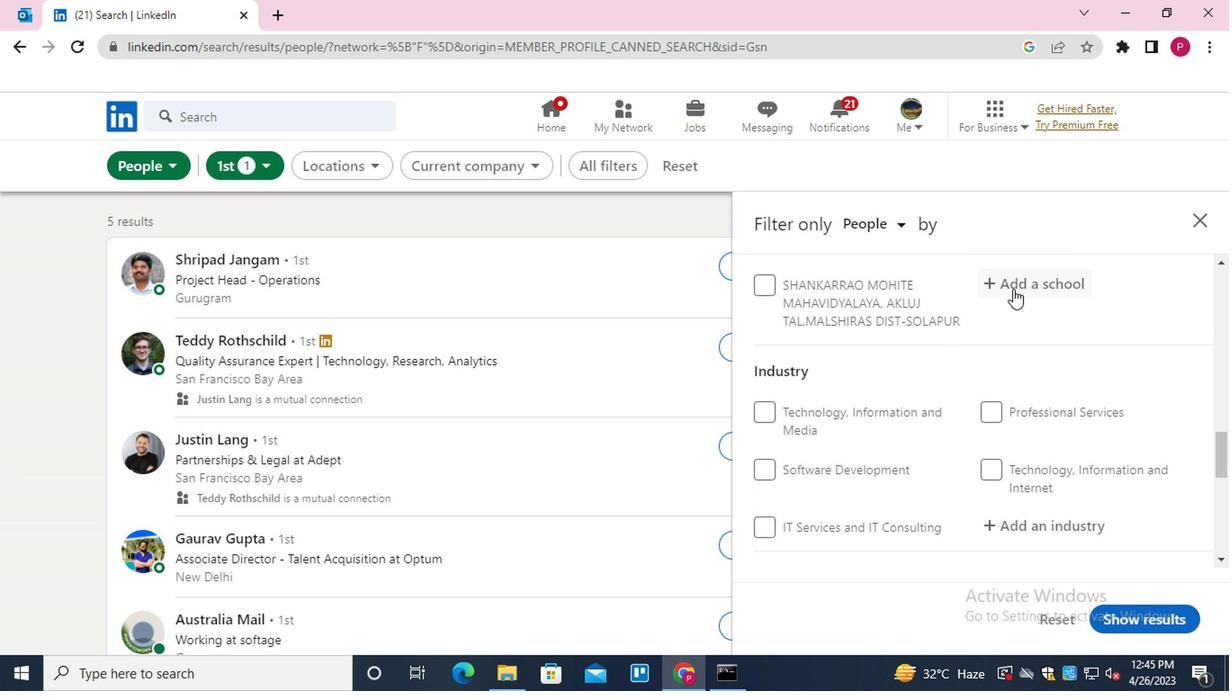 
Action: Mouse pressed left at (1013, 284)
Screenshot: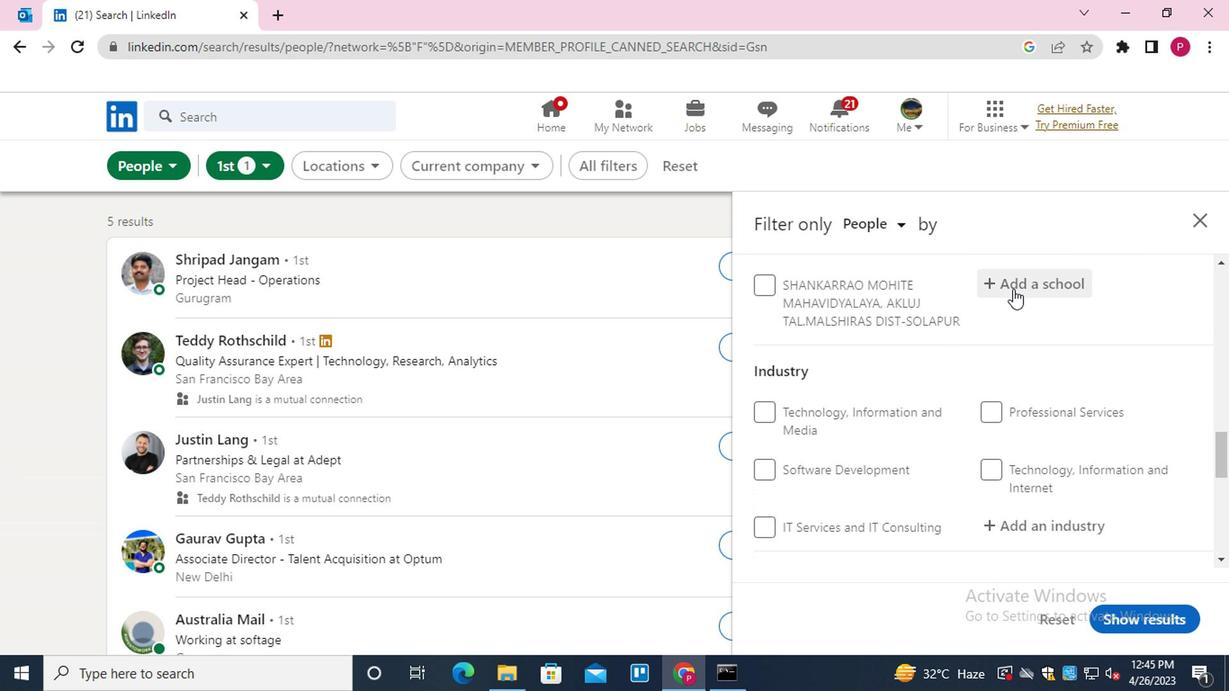 
Action: Key pressed <Key.shift>SYDENHAM<Key.space><Key.space><Key.backspace><Key.shift>INSTITUTE<Key.space>
Screenshot: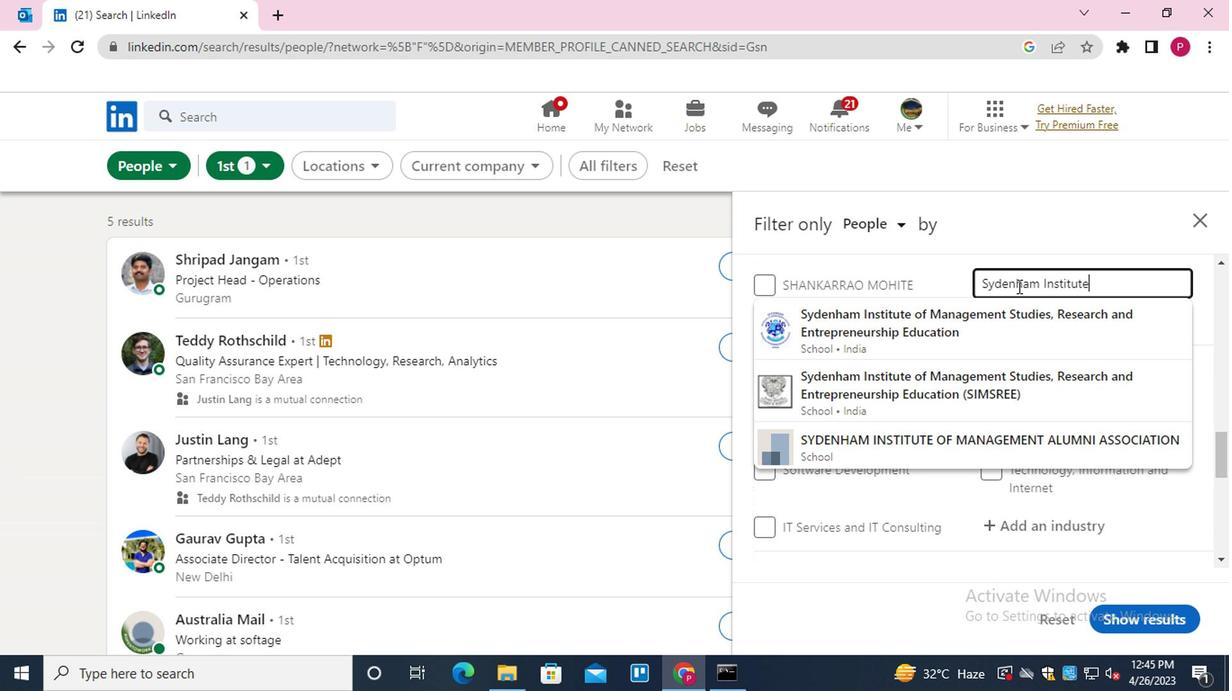 
Action: Mouse moved to (985, 377)
Screenshot: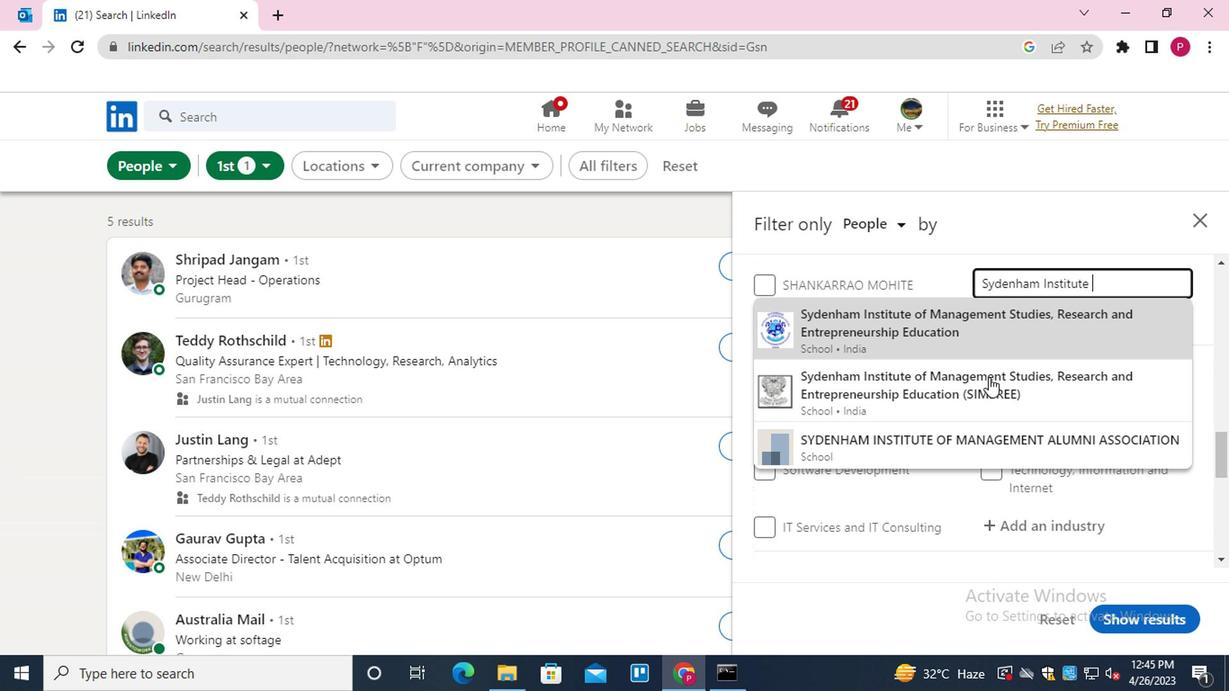 
Action: Mouse pressed left at (985, 377)
Screenshot: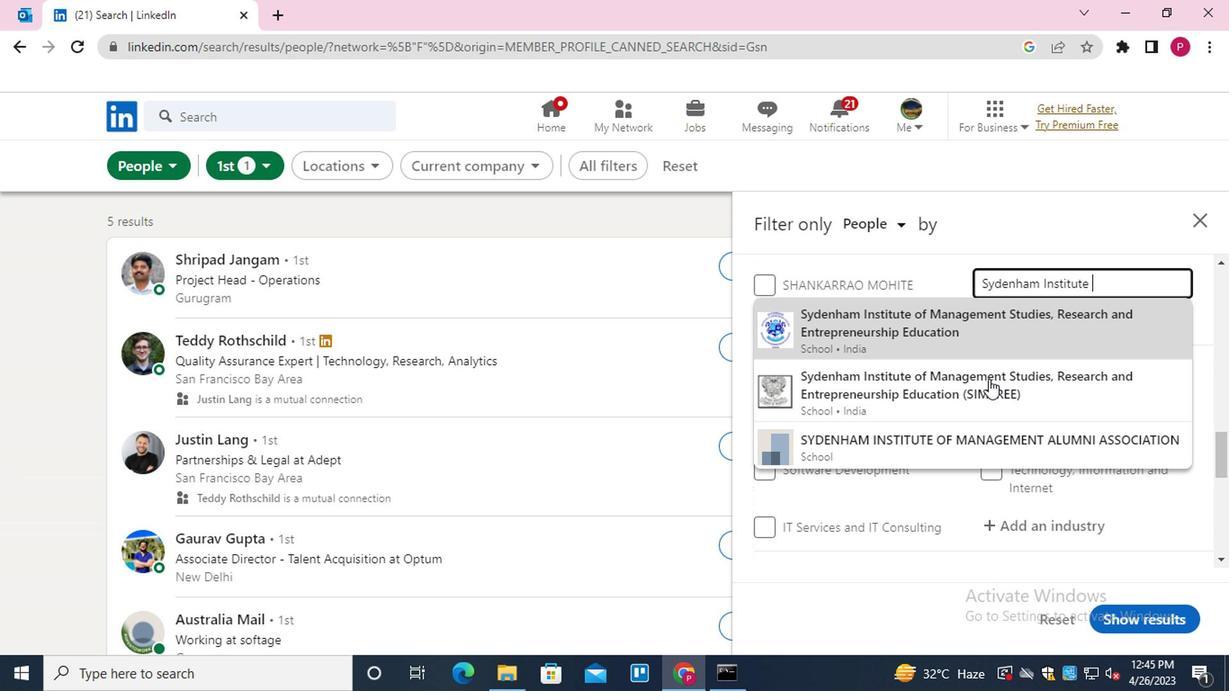 
Action: Mouse moved to (957, 406)
Screenshot: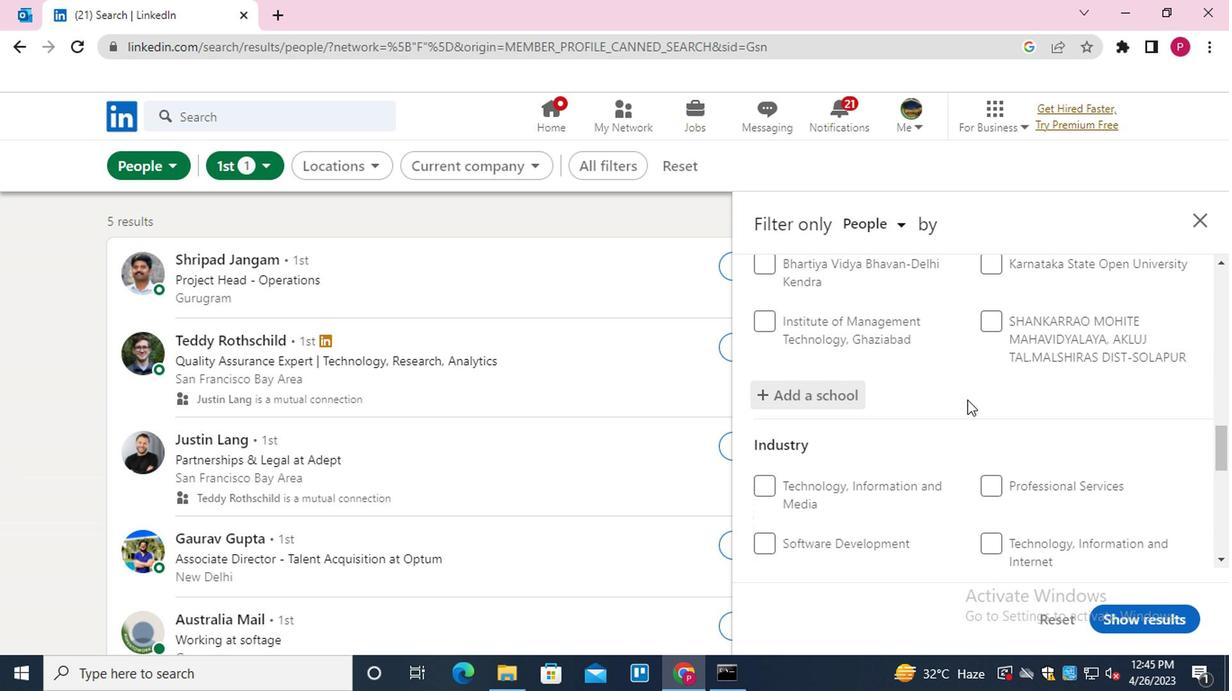 
Action: Mouse scrolled (957, 405) with delta (0, 0)
Screenshot: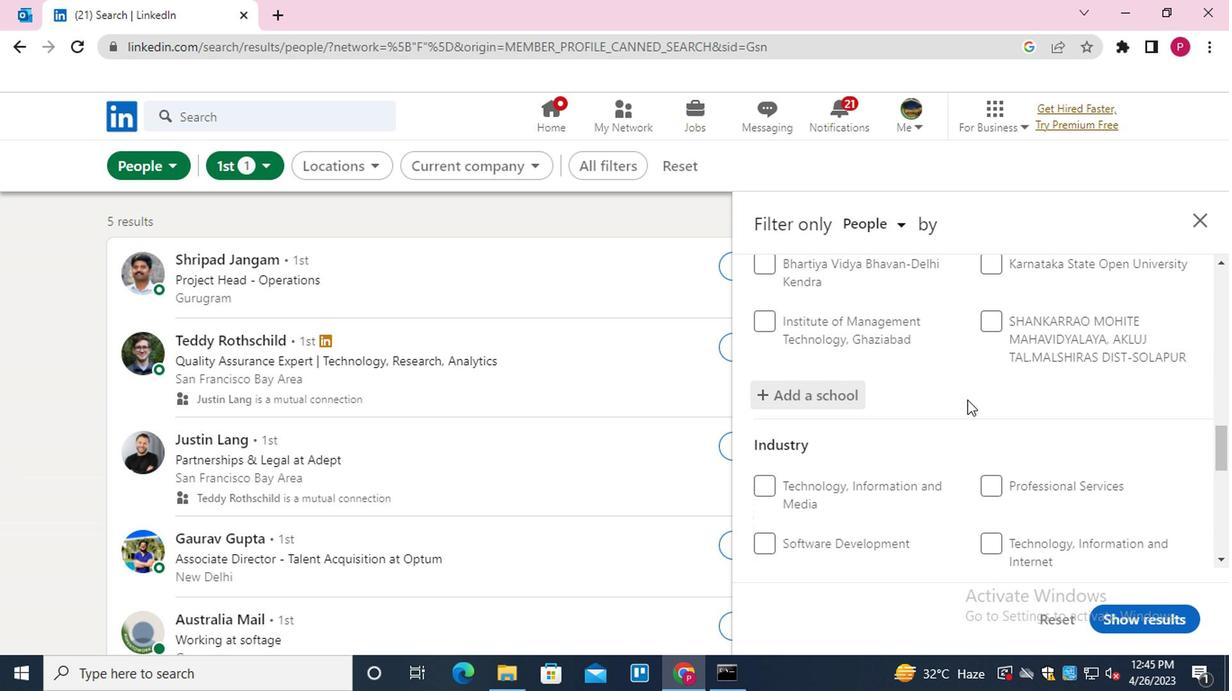 
Action: Mouse scrolled (957, 405) with delta (0, 0)
Screenshot: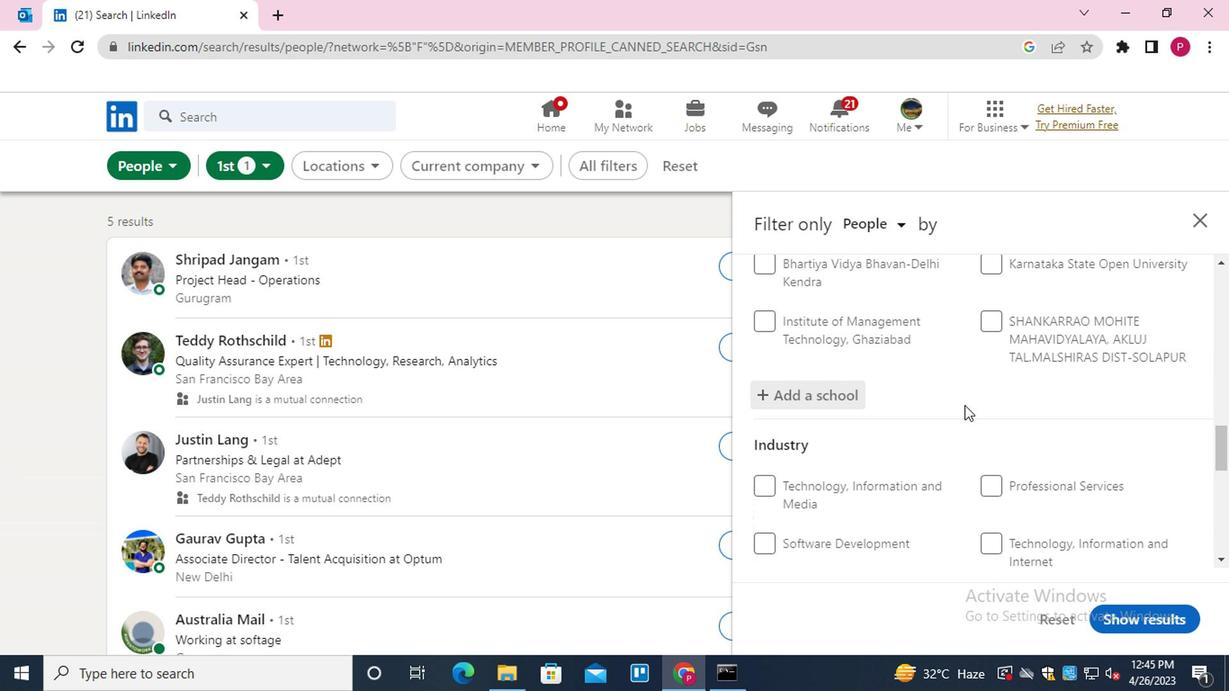 
Action: Mouse scrolled (957, 405) with delta (0, 0)
Screenshot: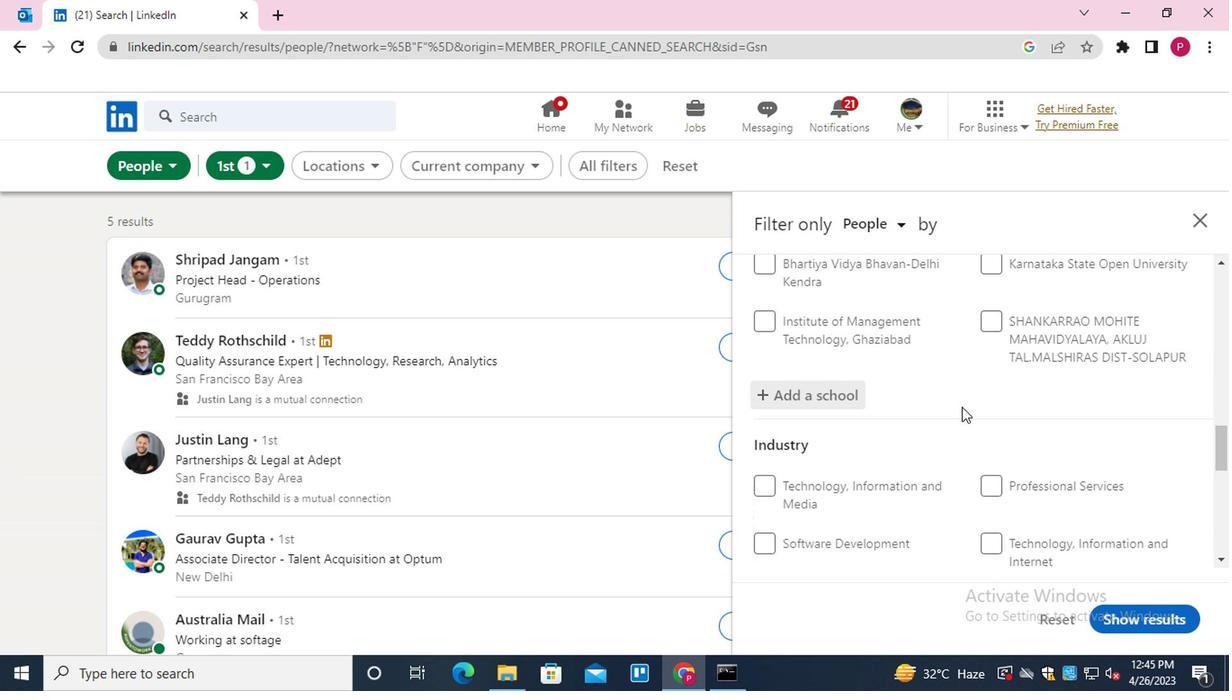 
Action: Mouse moved to (1047, 326)
Screenshot: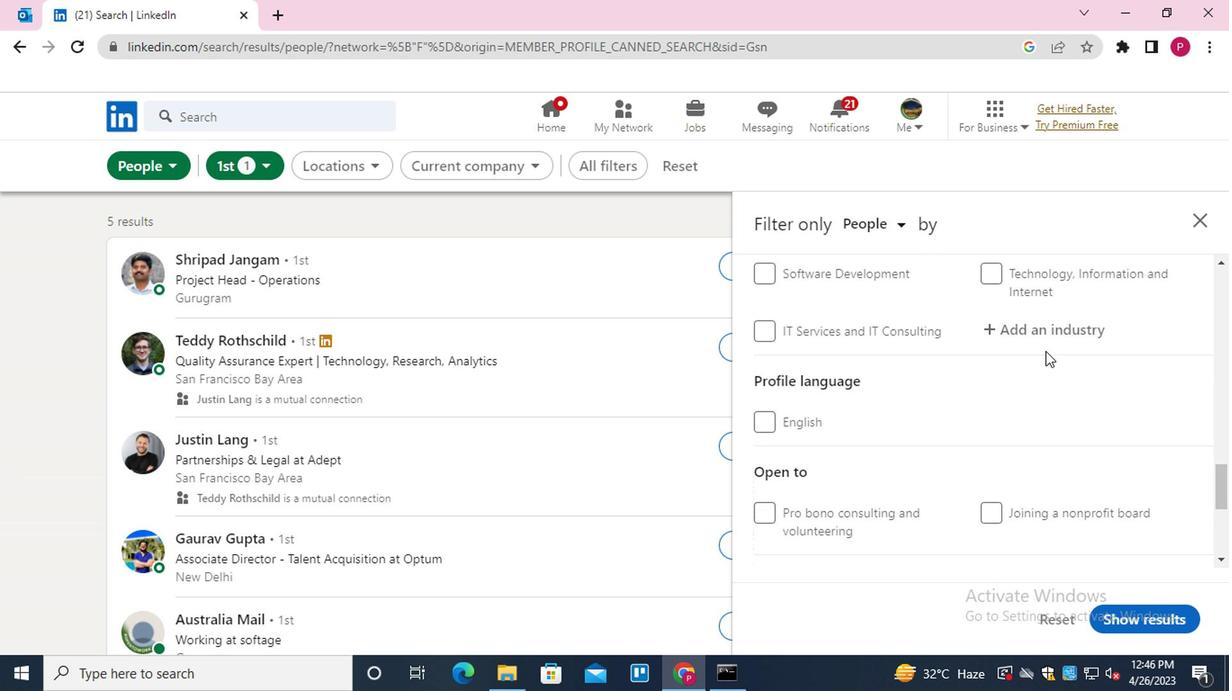 
Action: Mouse pressed left at (1047, 326)
Screenshot: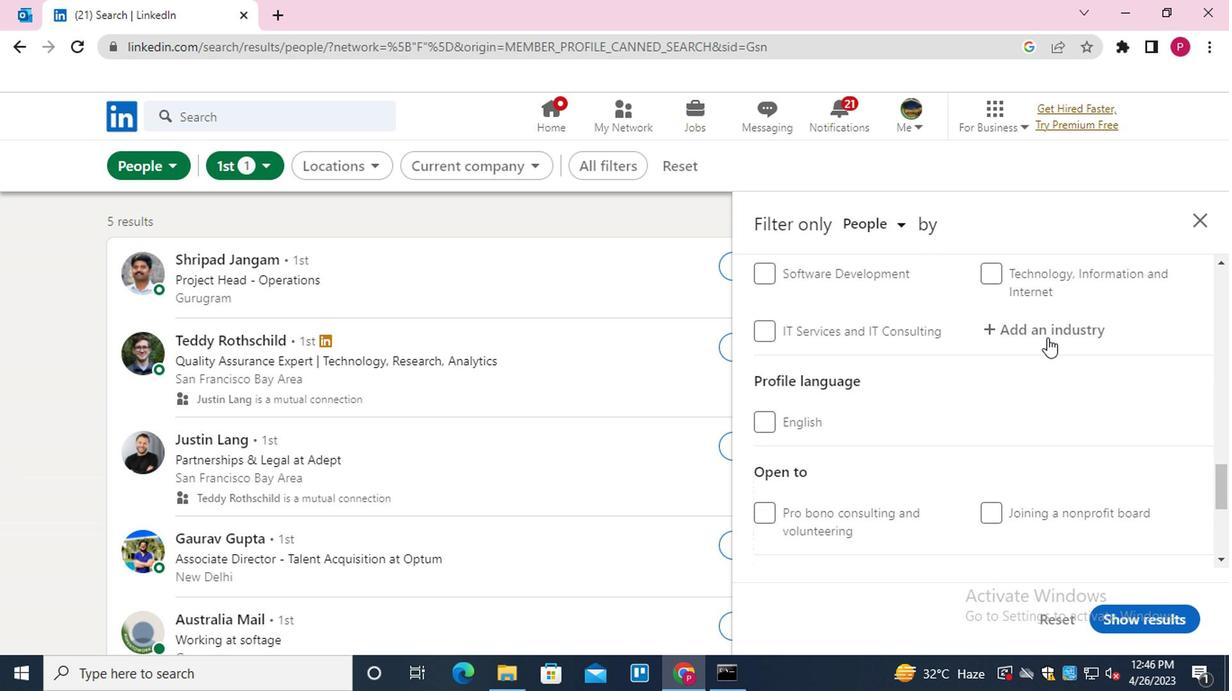 
Action: Key pressed <Key.shift>IT<Key.down><Key.enter>
Screenshot: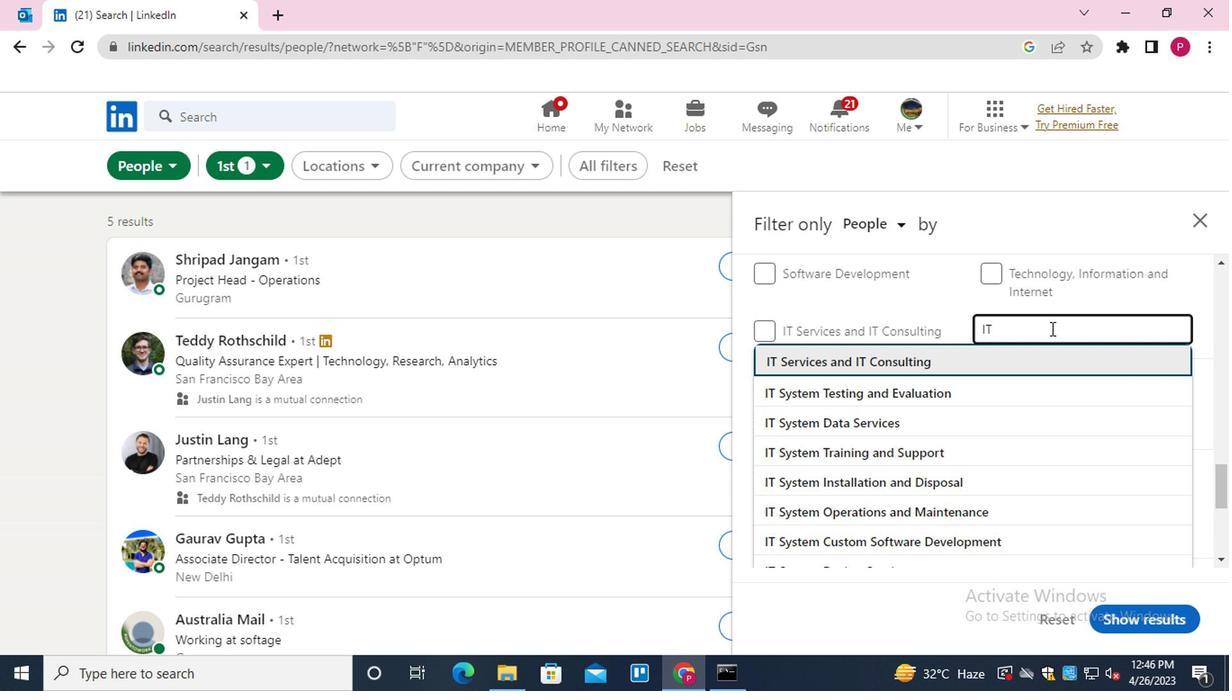 
Action: Mouse moved to (1006, 342)
Screenshot: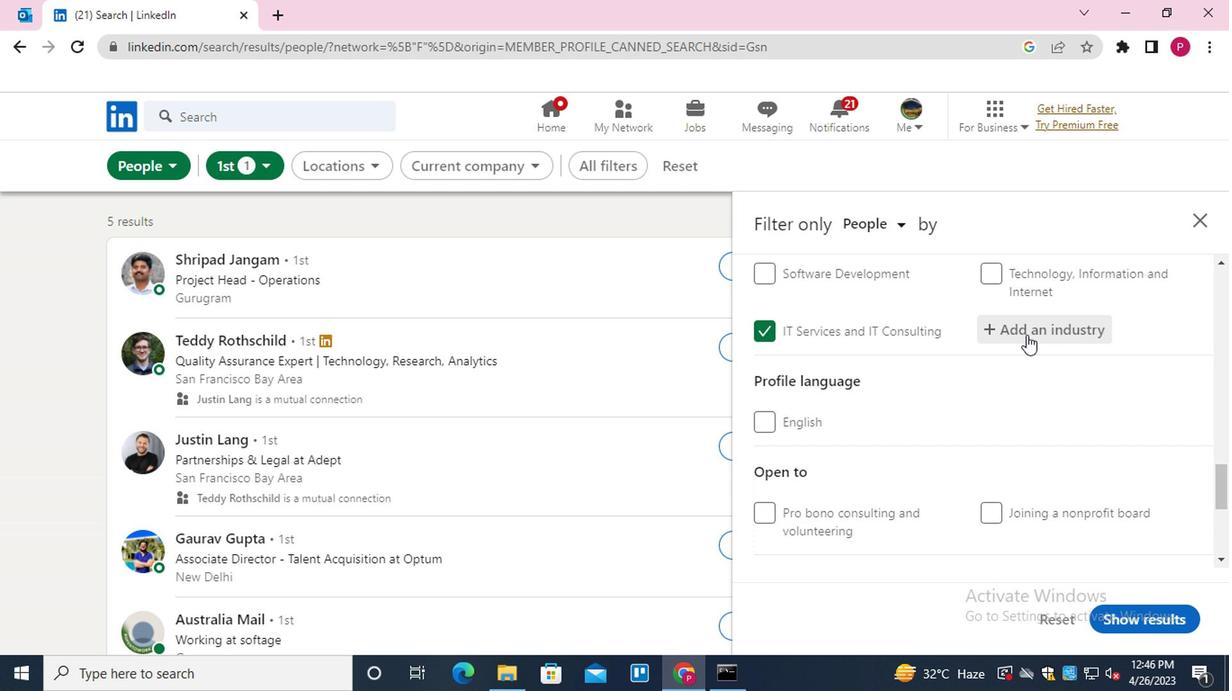 
Action: Mouse scrolled (1006, 341) with delta (0, 0)
Screenshot: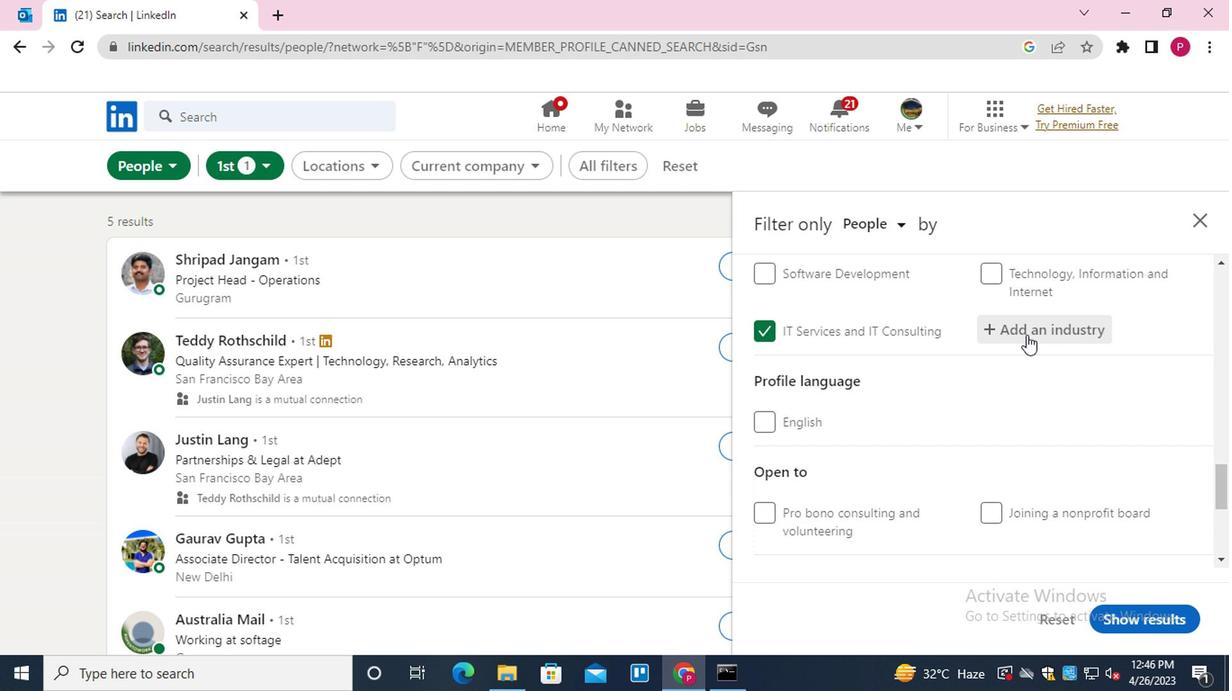 
Action: Mouse moved to (1004, 344)
Screenshot: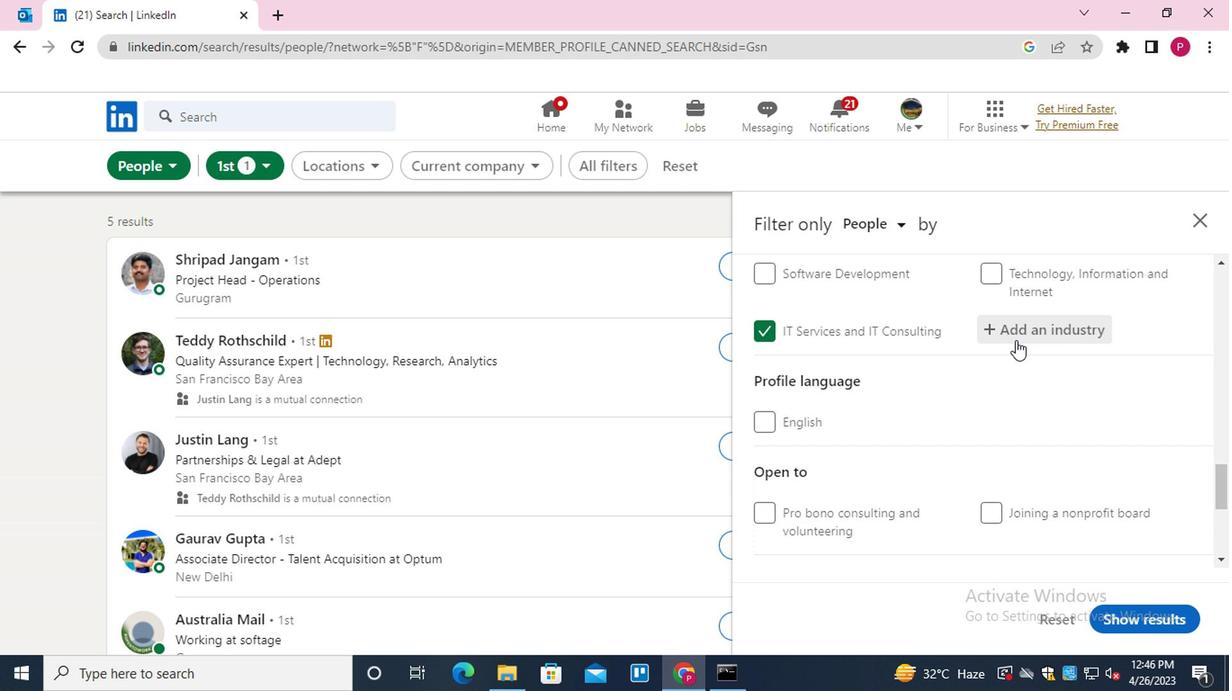
Action: Mouse scrolled (1004, 343) with delta (0, -1)
Screenshot: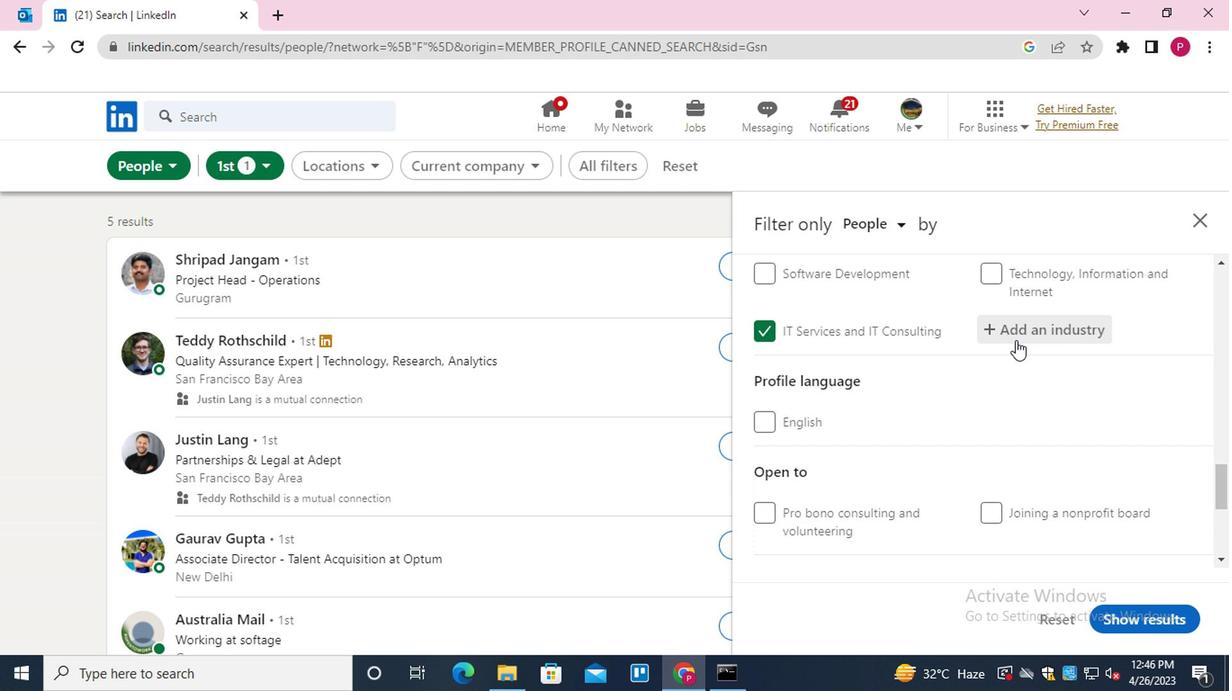 
Action: Mouse moved to (890, 386)
Screenshot: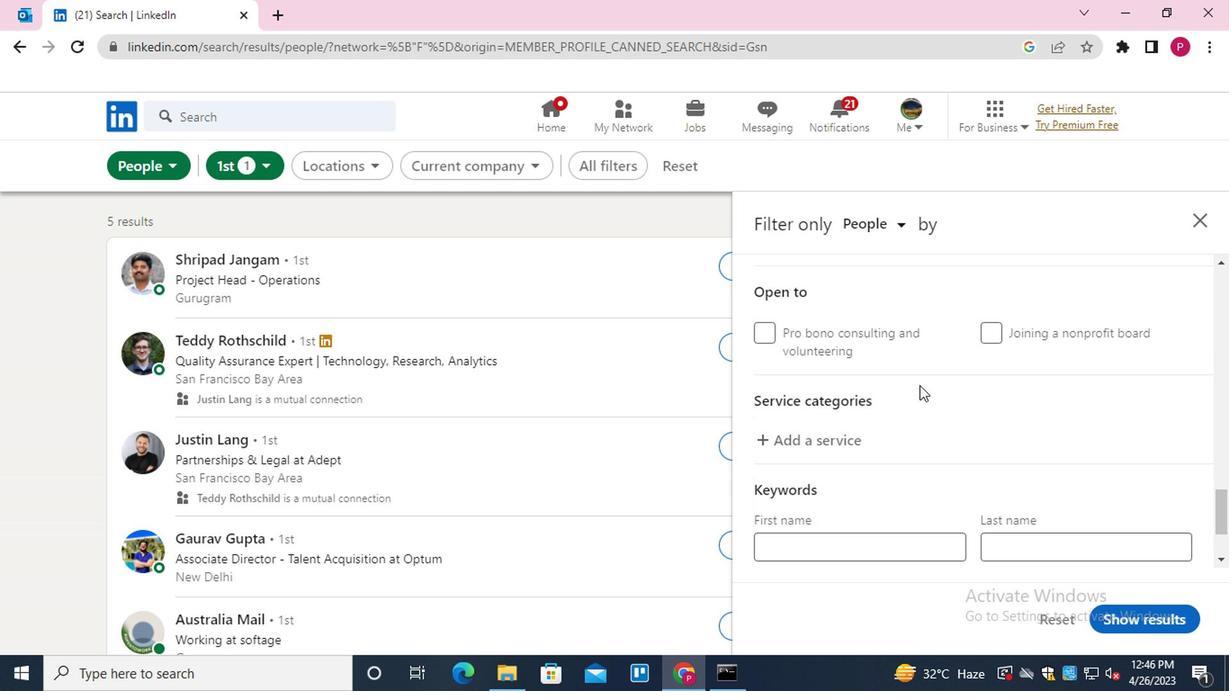 
Action: Mouse scrolled (890, 387) with delta (0, 0)
Screenshot: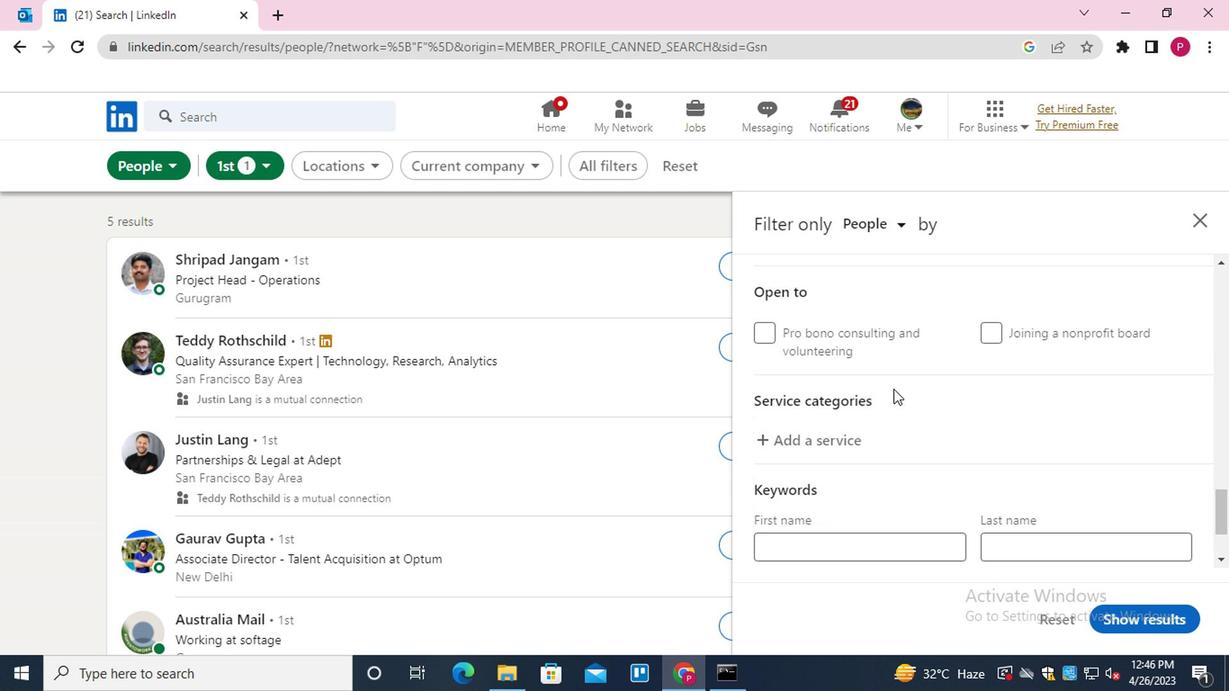 
Action: Mouse moved to (773, 335)
Screenshot: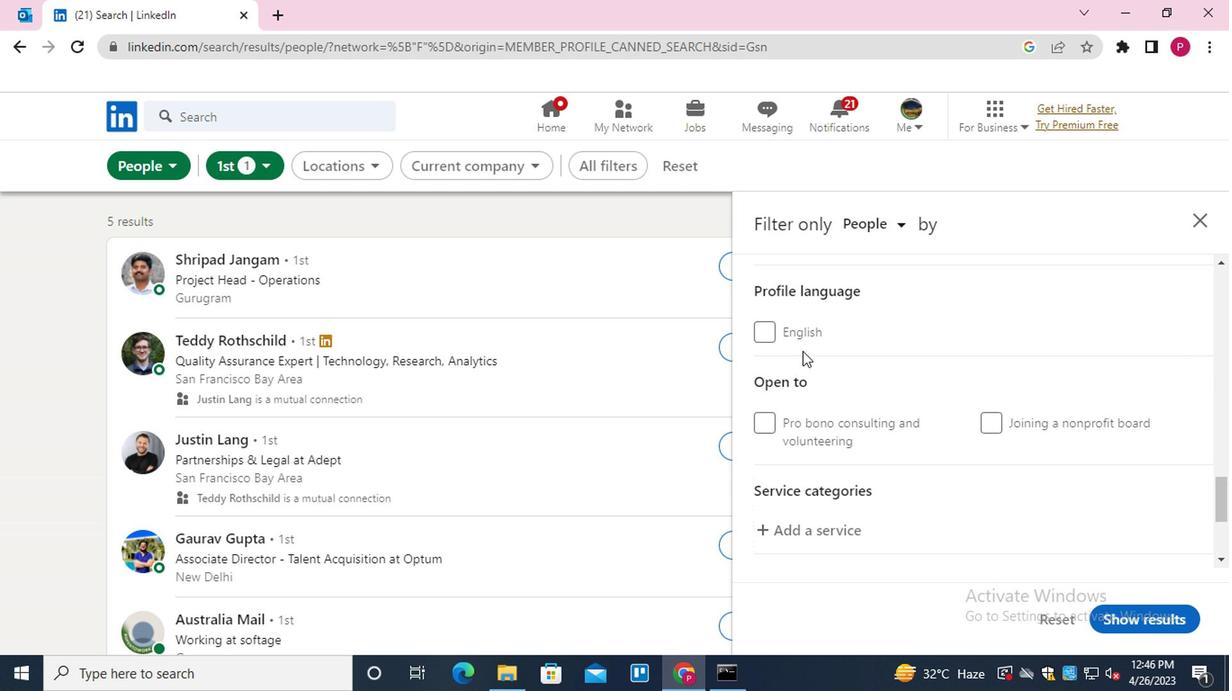 
Action: Mouse pressed left at (773, 335)
Screenshot: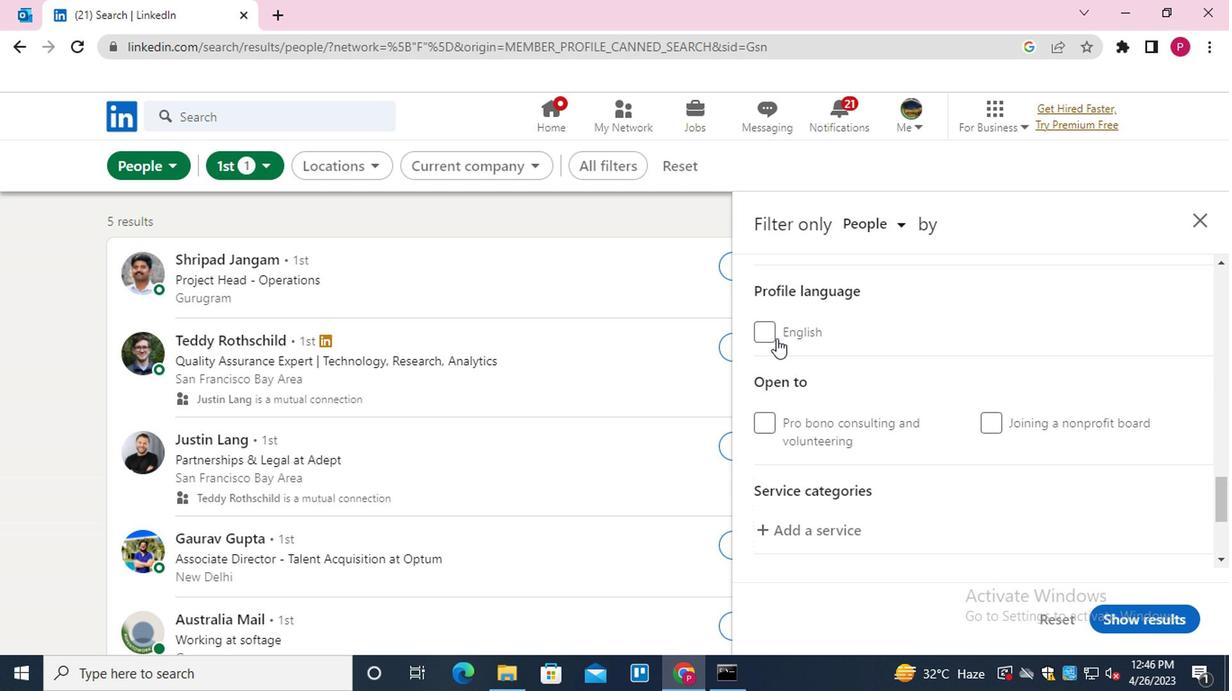 
Action: Mouse moved to (844, 394)
Screenshot: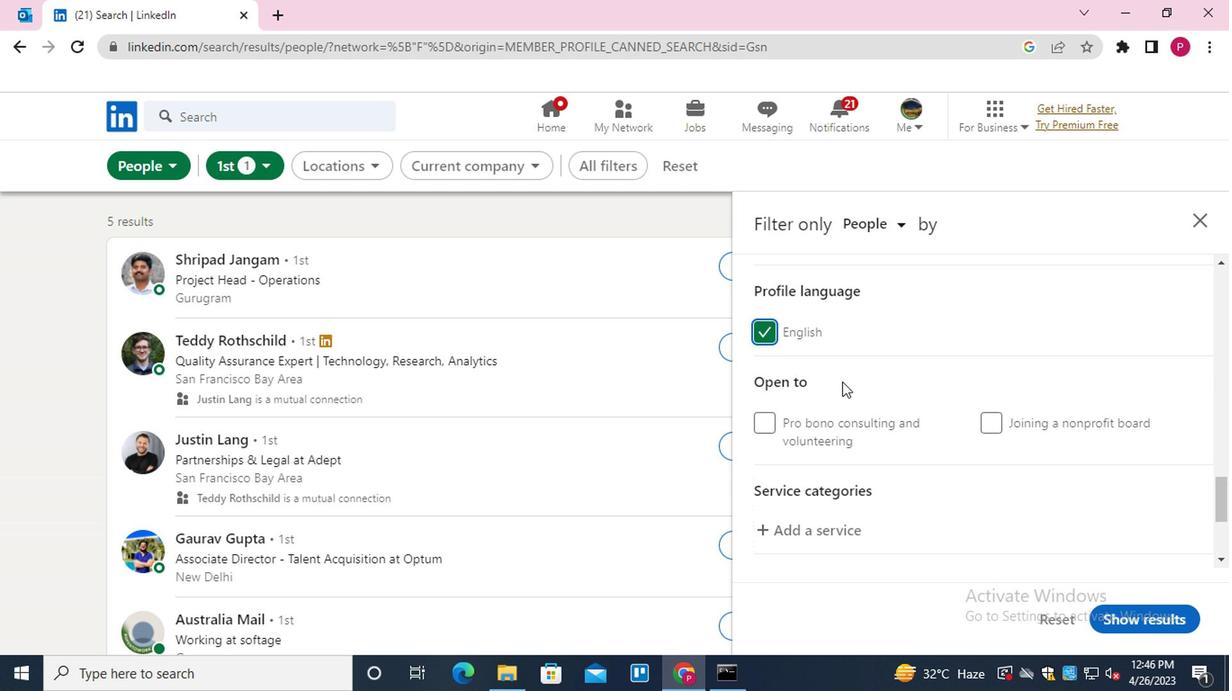 
Action: Mouse scrolled (844, 393) with delta (0, -1)
Screenshot: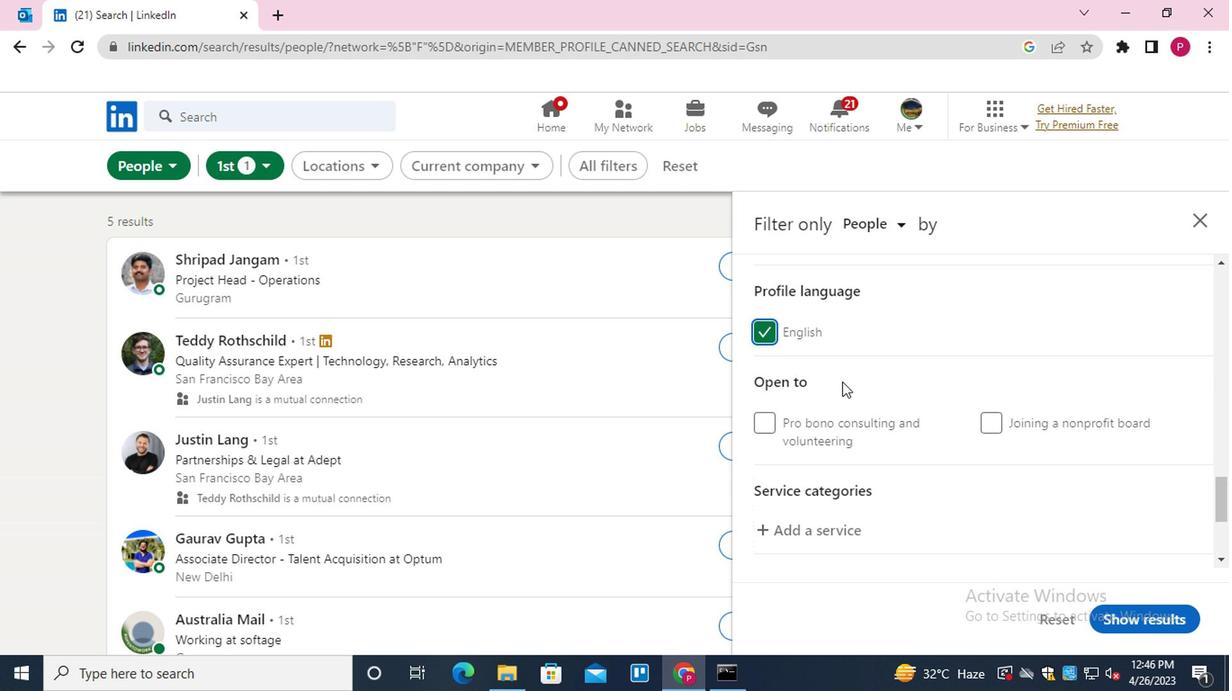 
Action: Mouse moved to (846, 400)
Screenshot: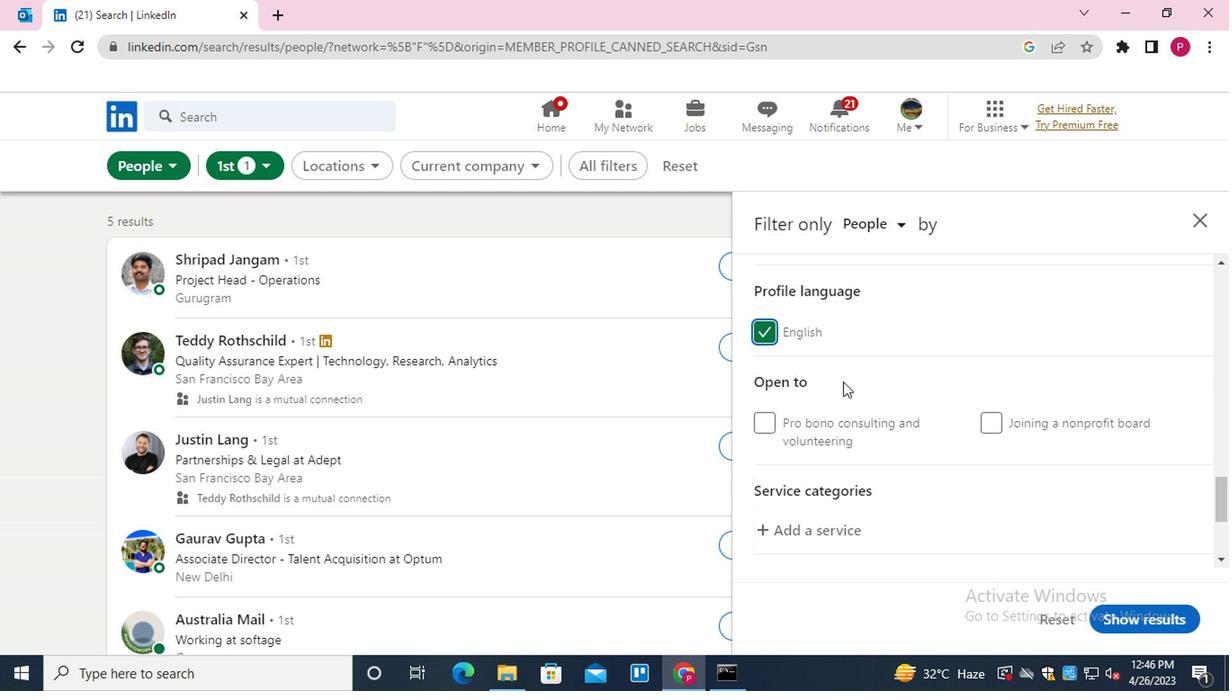 
Action: Mouse scrolled (846, 399) with delta (0, 0)
Screenshot: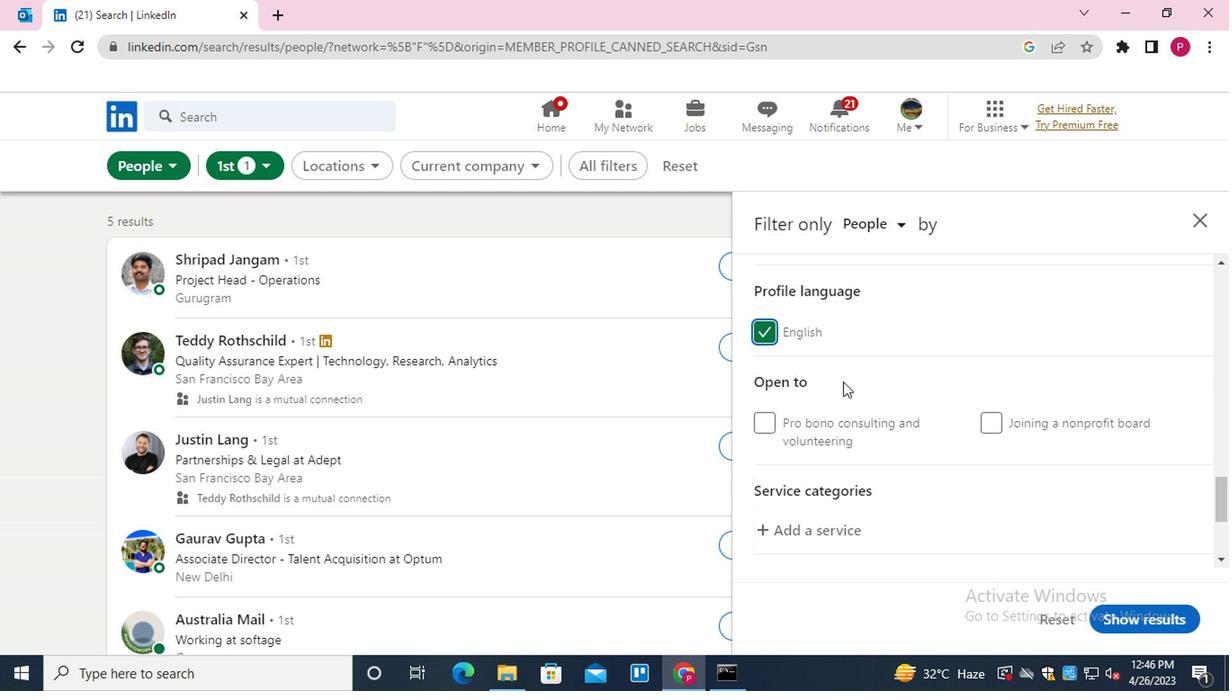 
Action: Mouse moved to (832, 346)
Screenshot: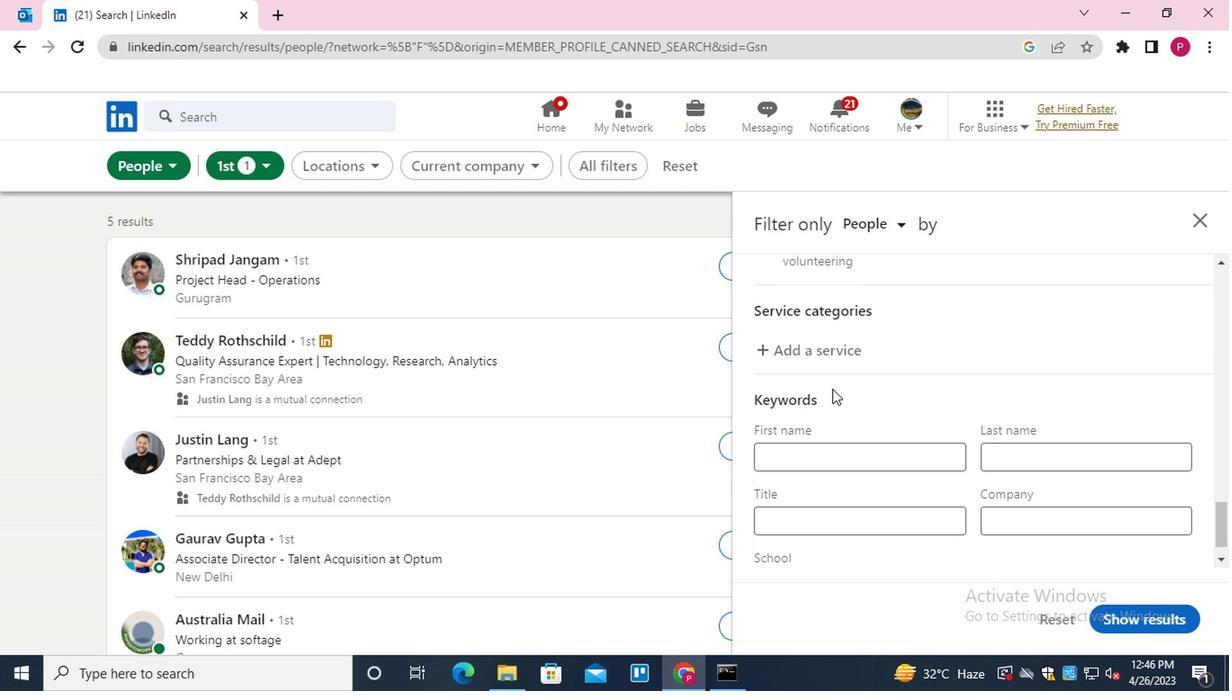 
Action: Mouse pressed left at (832, 346)
Screenshot: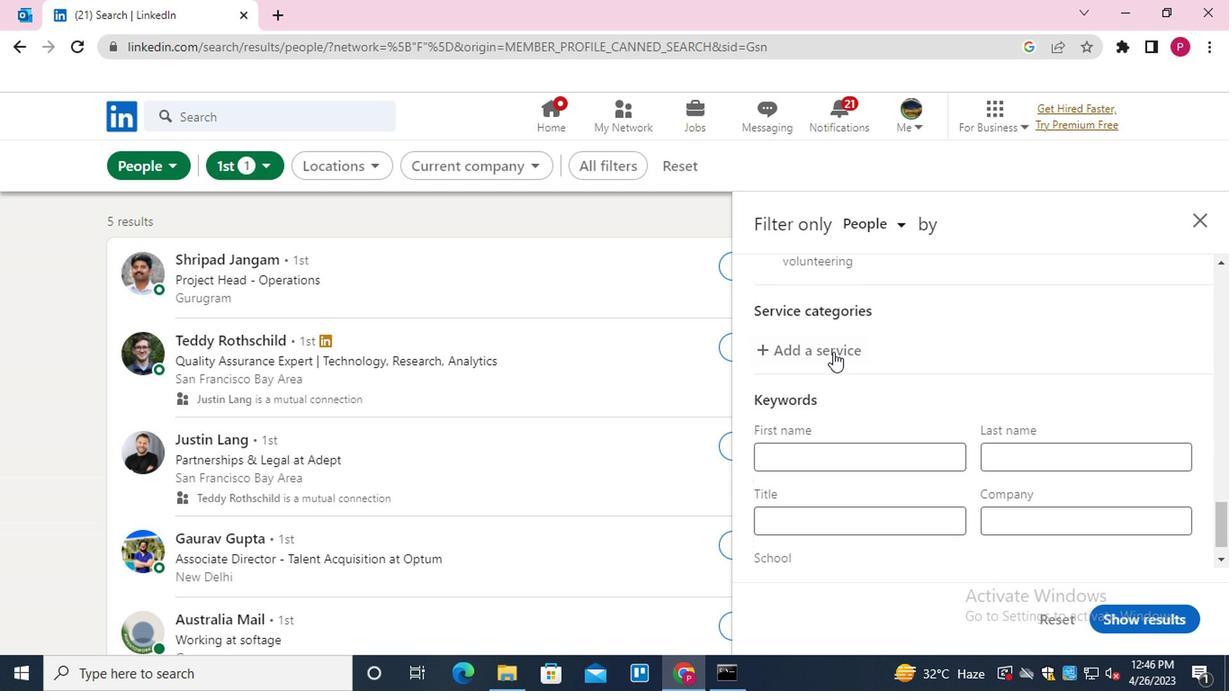 
Action: Key pressed <Key.shift><Key.shift><Key.shift><Key.shift><Key.shift><Key.shift><Key.shift><Key.shift><Key.shift><Key.shift><Key.shift><Key.shift><Key.shift><Key.shift><Key.shift><Key.shift><Key.shift><Key.shift><Key.shift><Key.shift><Key.shift><Key.shift><Key.shift><Key.shift><Key.shift><Key.shift><Key.shift>GROWTH<Key.down><Key.enter>
Screenshot: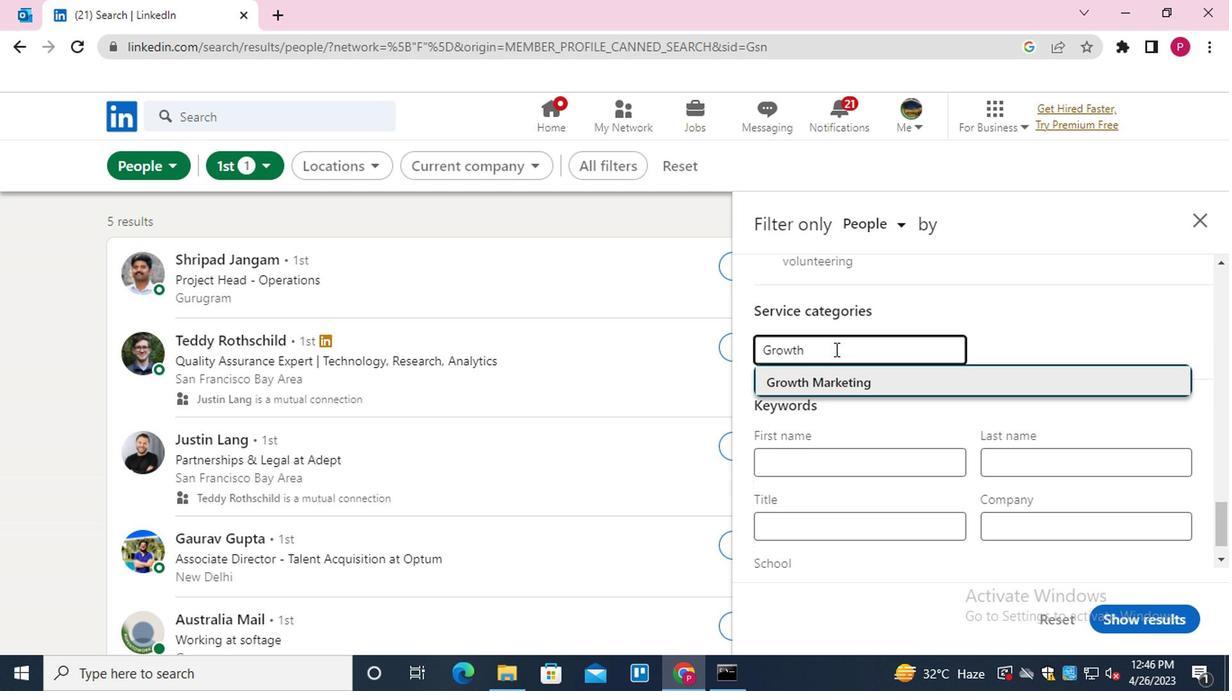 
Action: Mouse moved to (847, 359)
Screenshot: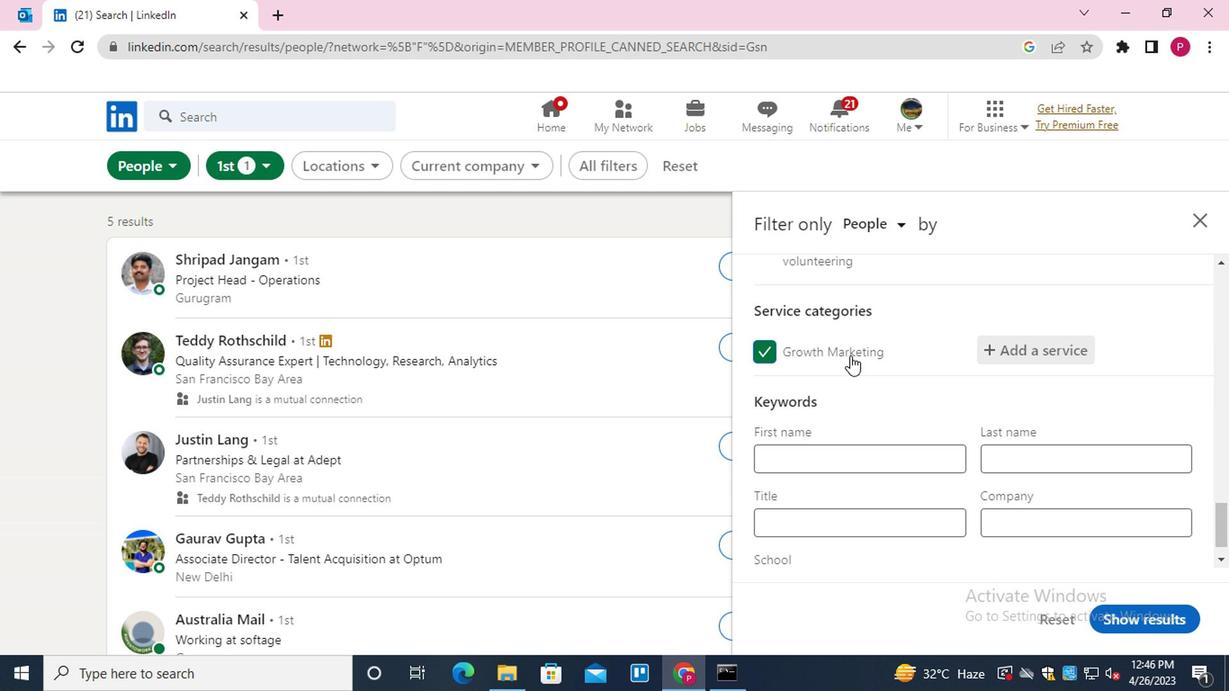 
Action: Mouse scrolled (847, 358) with delta (0, -1)
Screenshot: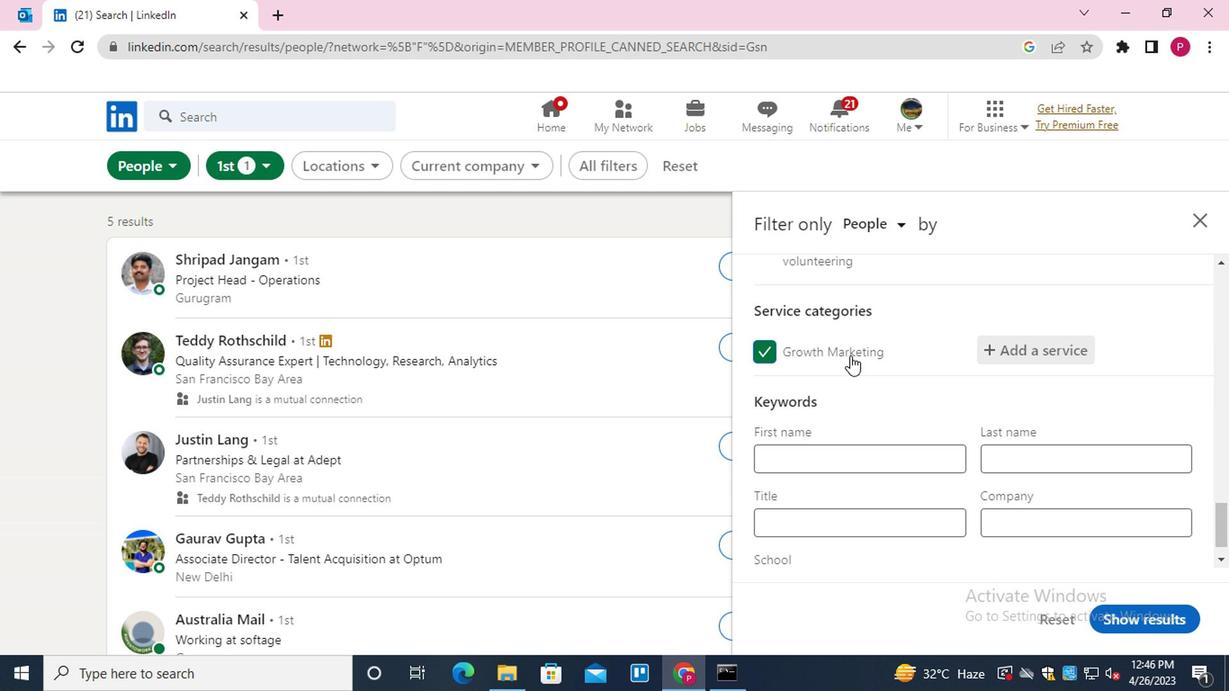 
Action: Mouse moved to (847, 366)
Screenshot: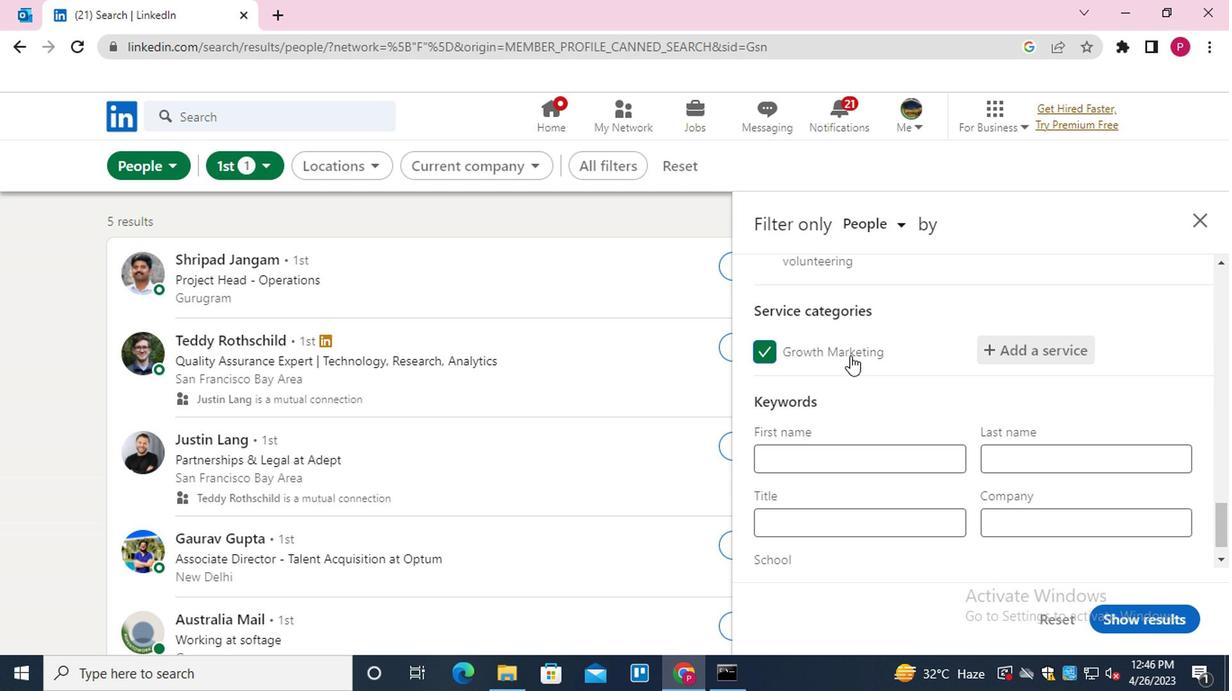 
Action: Mouse scrolled (847, 366) with delta (0, 0)
Screenshot: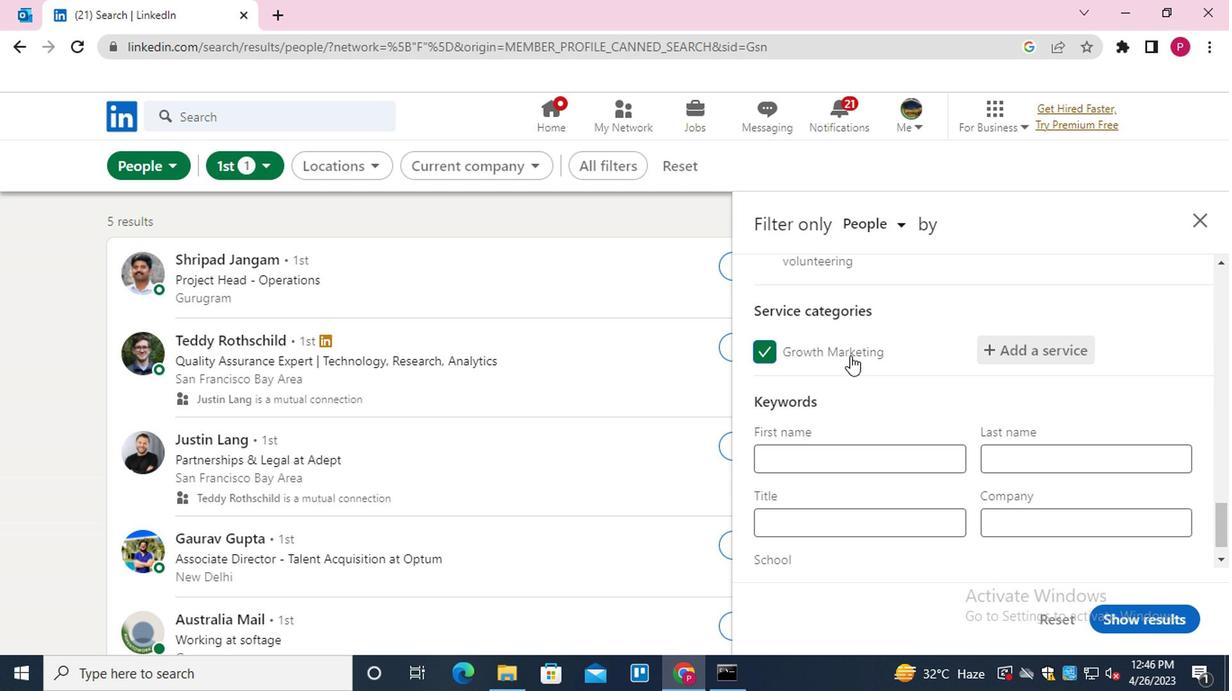 
Action: Mouse moved to (869, 495)
Screenshot: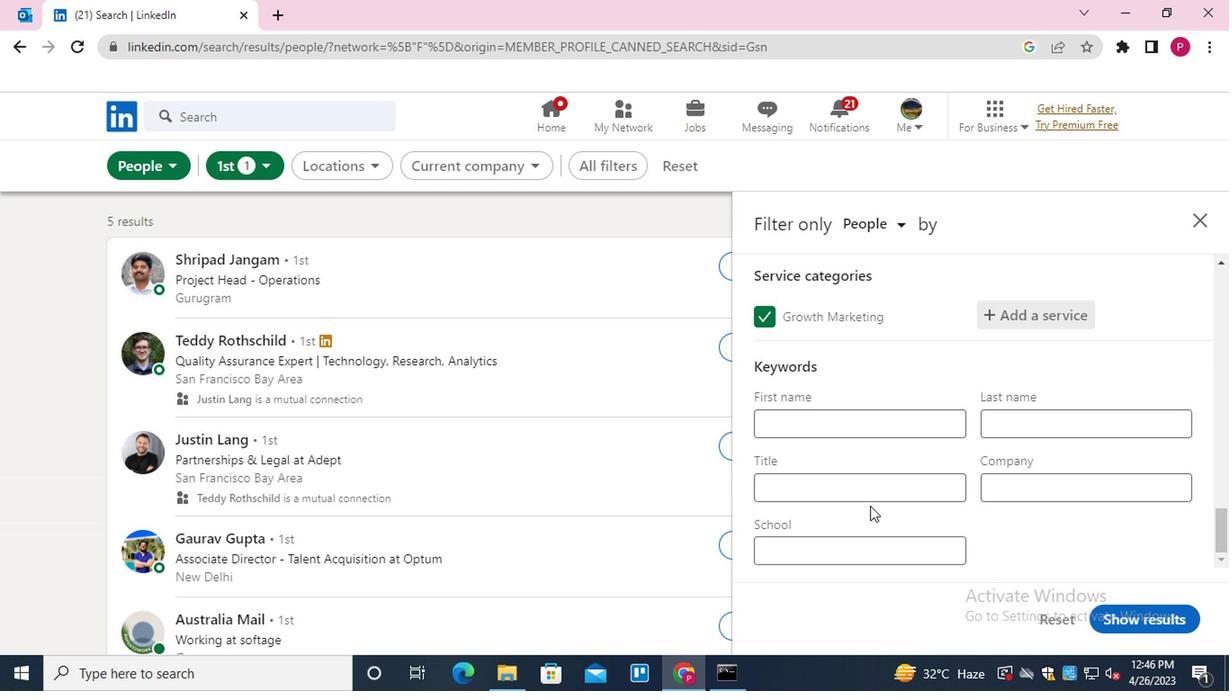 
Action: Mouse pressed left at (869, 495)
Screenshot: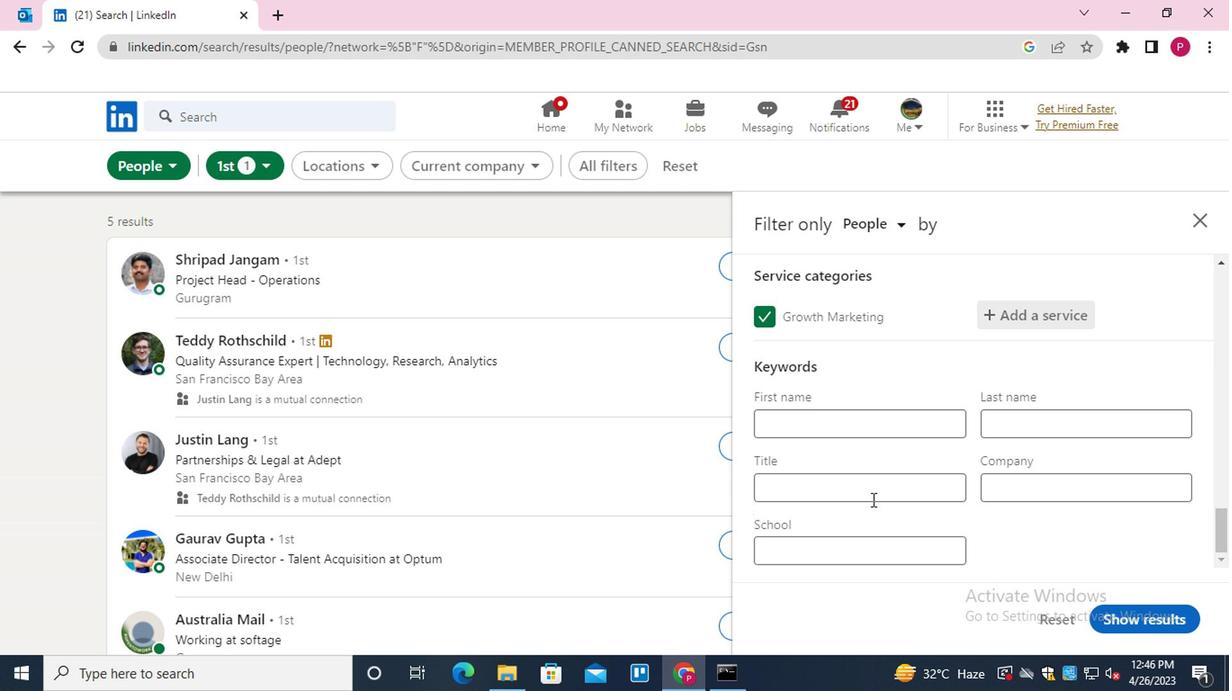 
Action: Key pressed <Key.shift>PHARMACIST
Screenshot: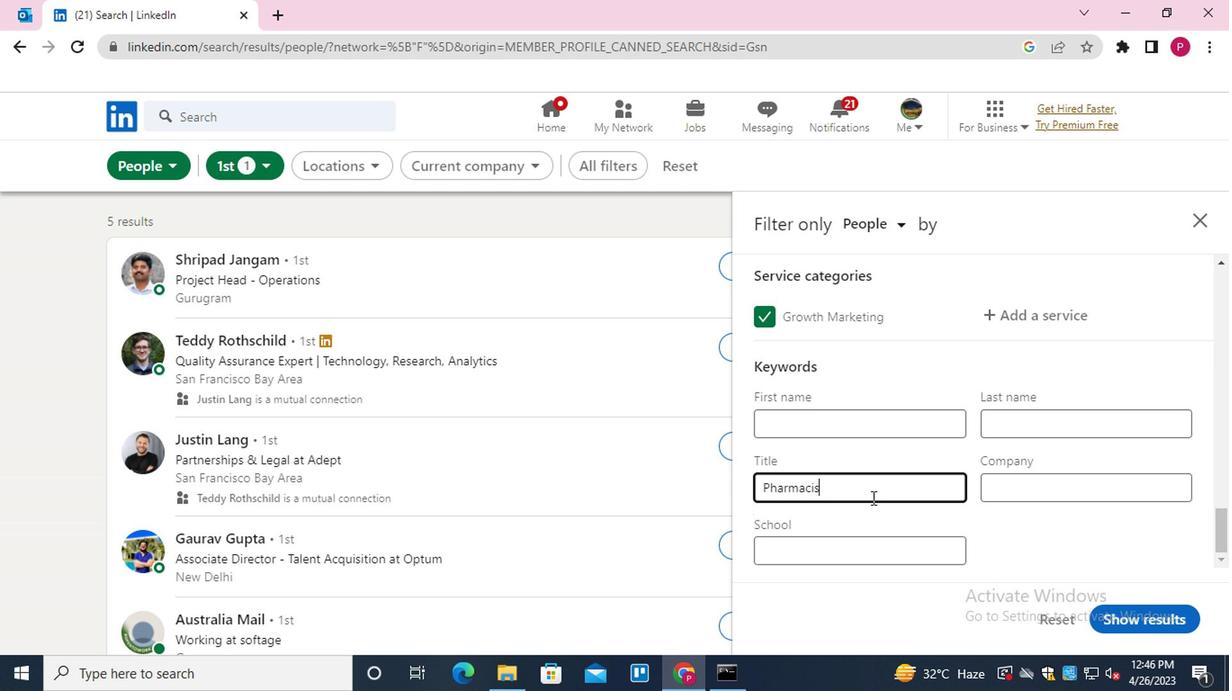 
Action: Mouse moved to (1157, 623)
Screenshot: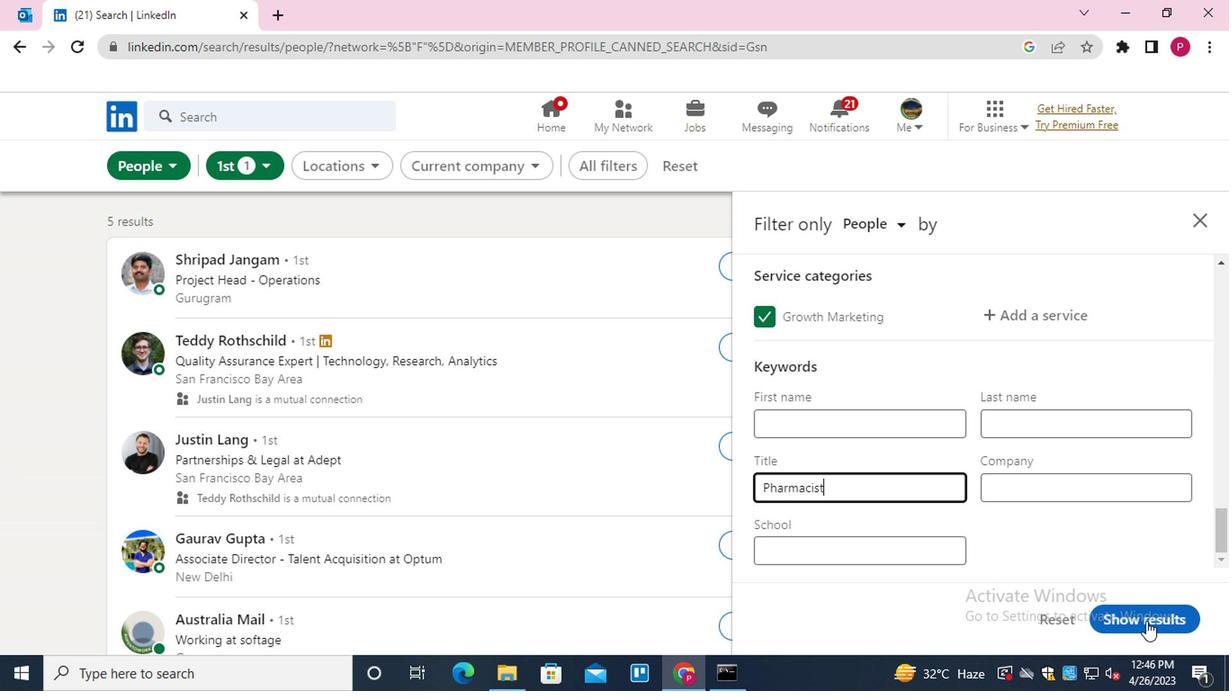 
Action: Mouse pressed left at (1157, 623)
Screenshot: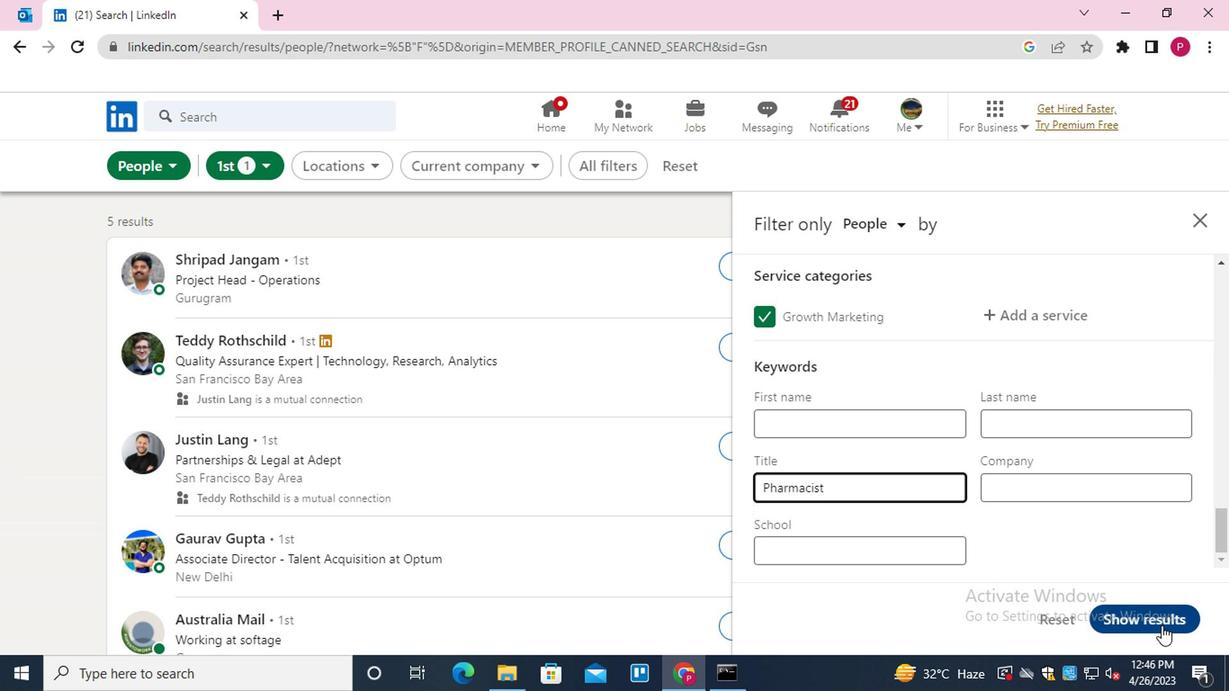 
Action: Mouse moved to (538, 415)
Screenshot: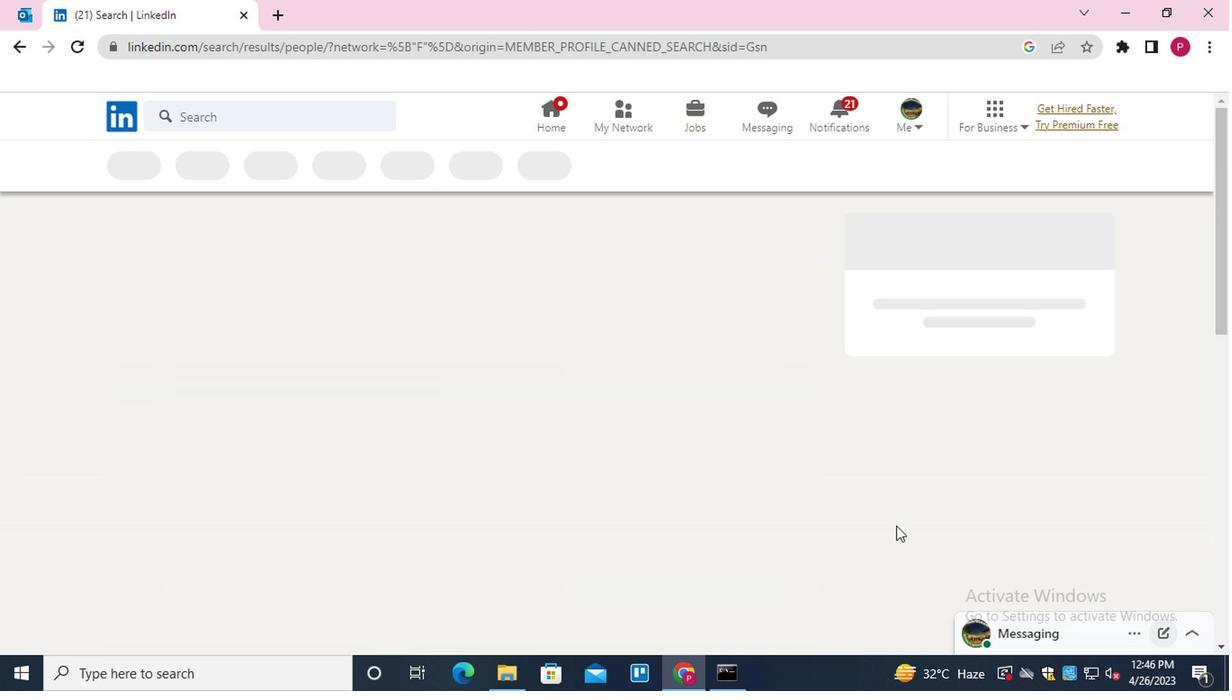 
